 Task: Add a signature Christopher Carter containing With kind regards, Christopher Carter to email address softage.10@softage.net and add a label Posters
Action: Mouse moved to (70, 117)
Screenshot: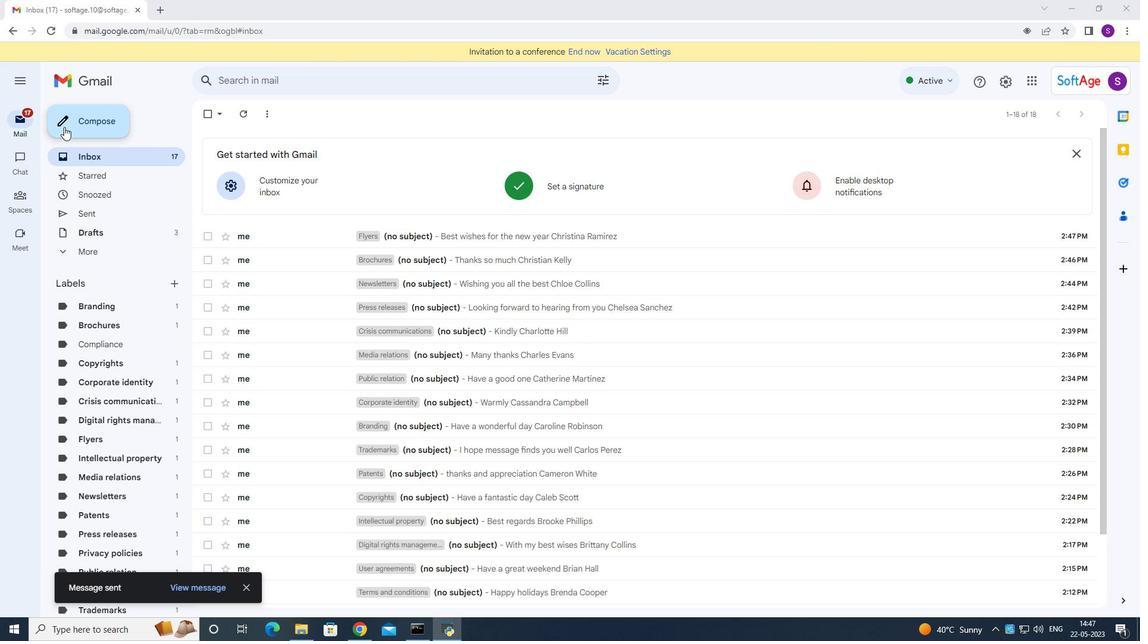
Action: Mouse pressed left at (70, 117)
Screenshot: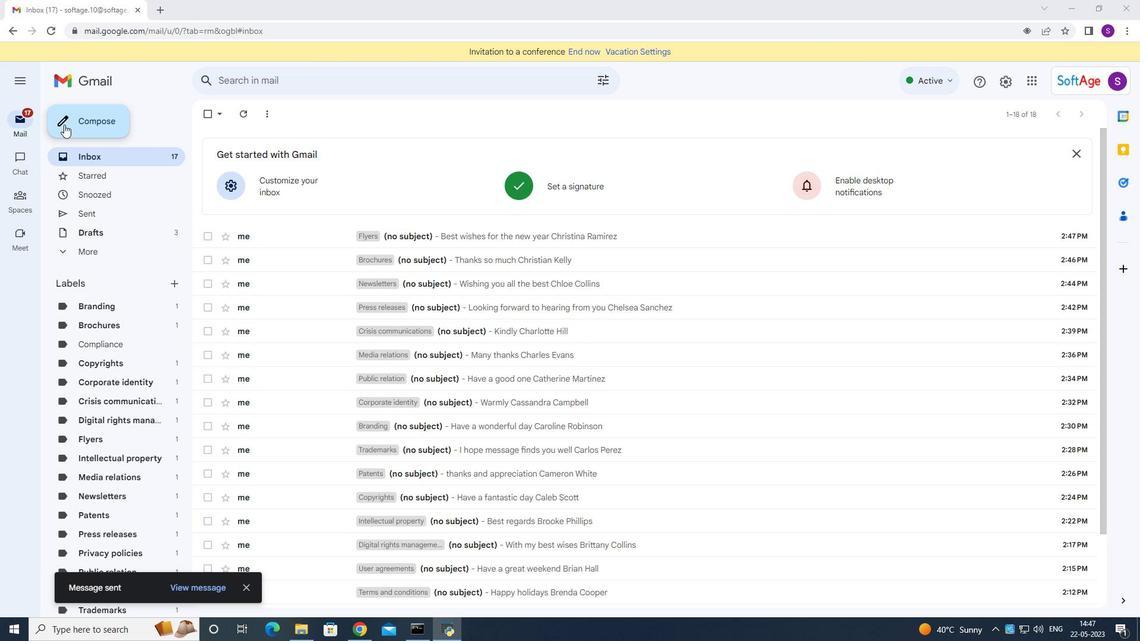 
Action: Mouse moved to (954, 597)
Screenshot: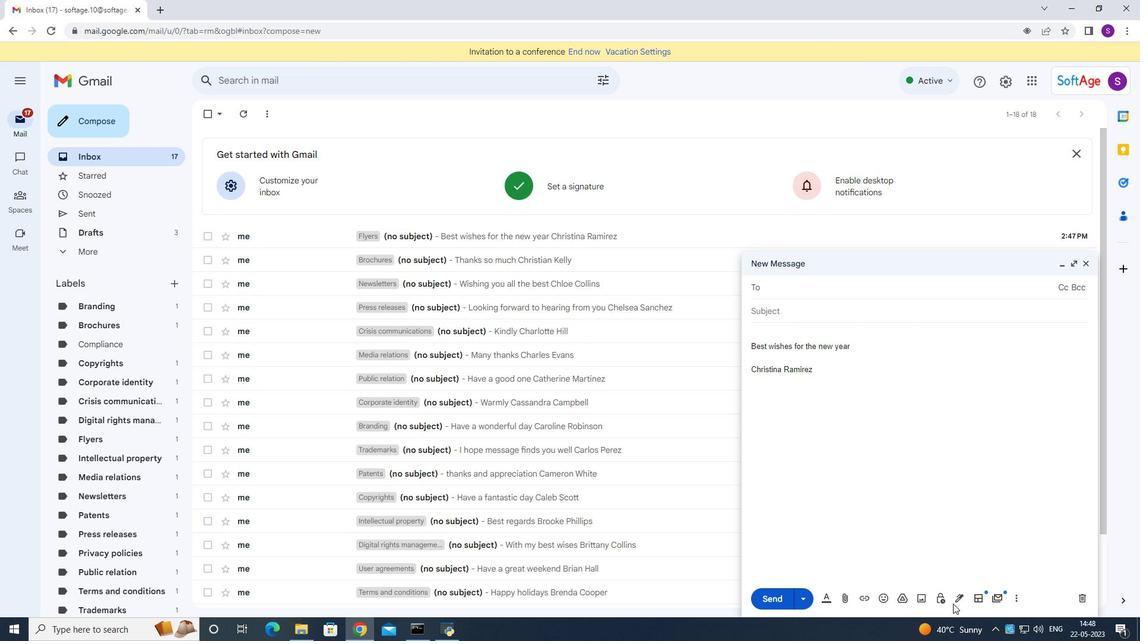 
Action: Mouse pressed left at (954, 597)
Screenshot: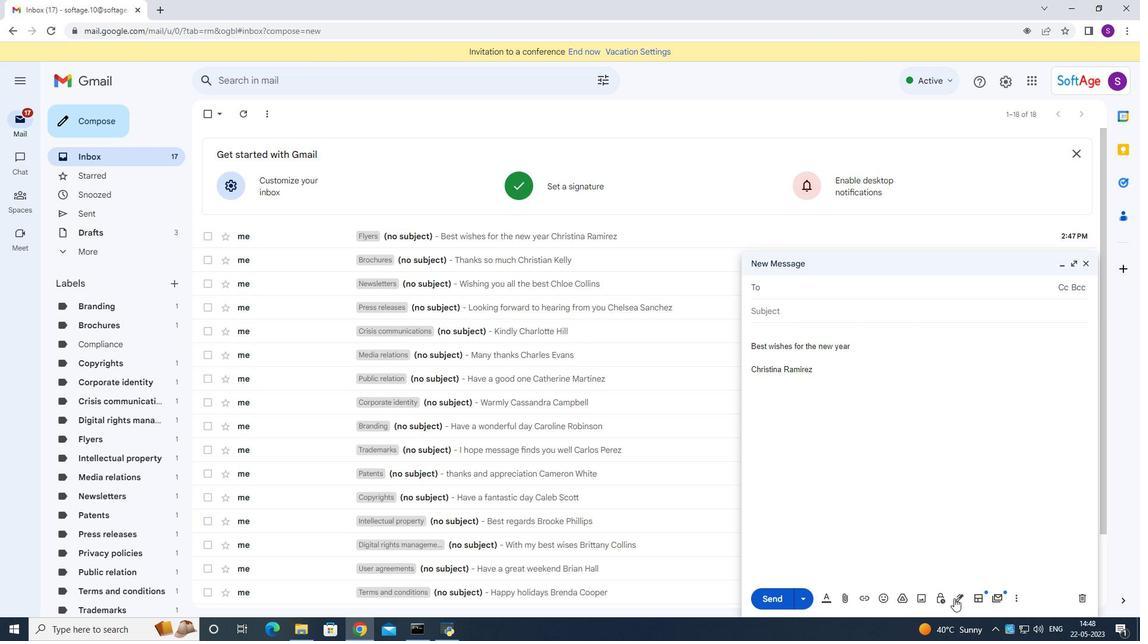 
Action: Mouse moved to (986, 521)
Screenshot: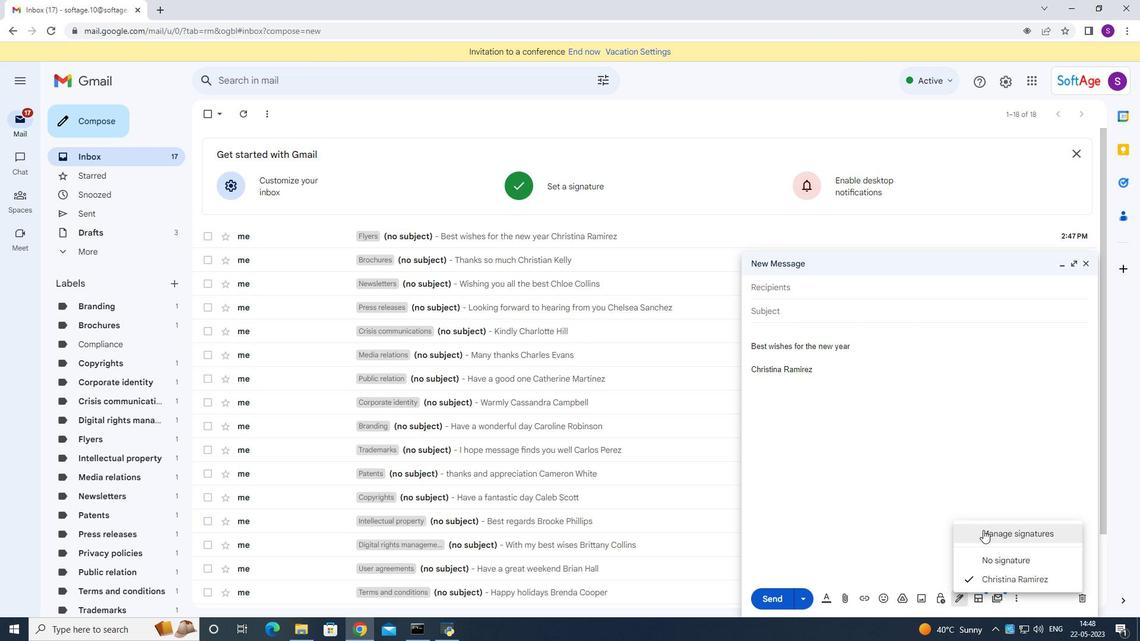 
Action: Mouse pressed left at (986, 521)
Screenshot: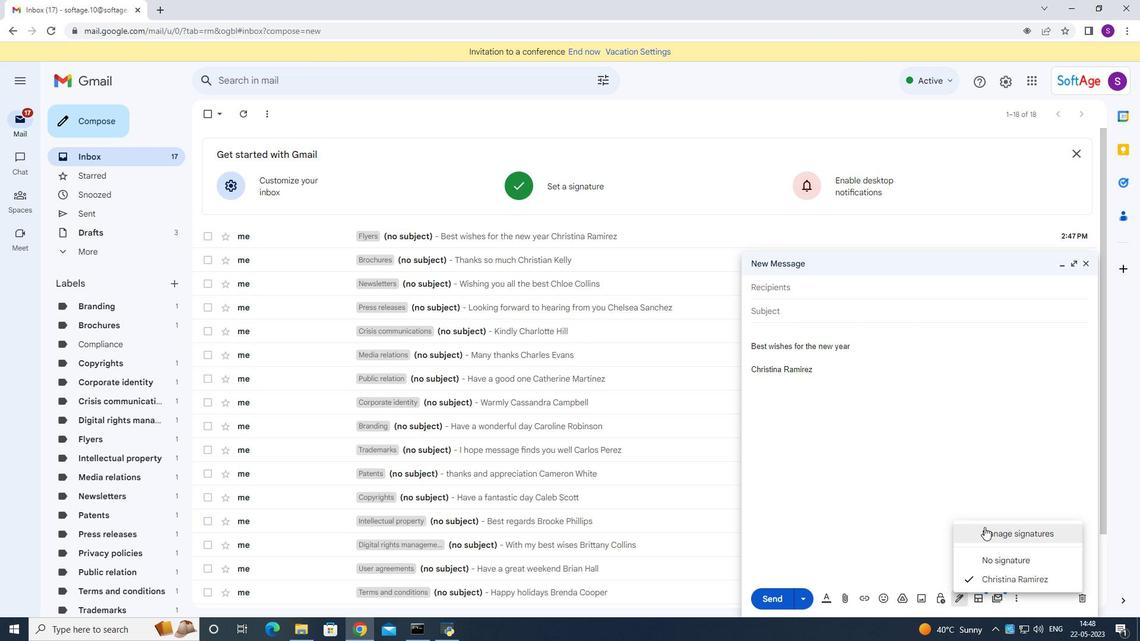 
Action: Mouse moved to (987, 532)
Screenshot: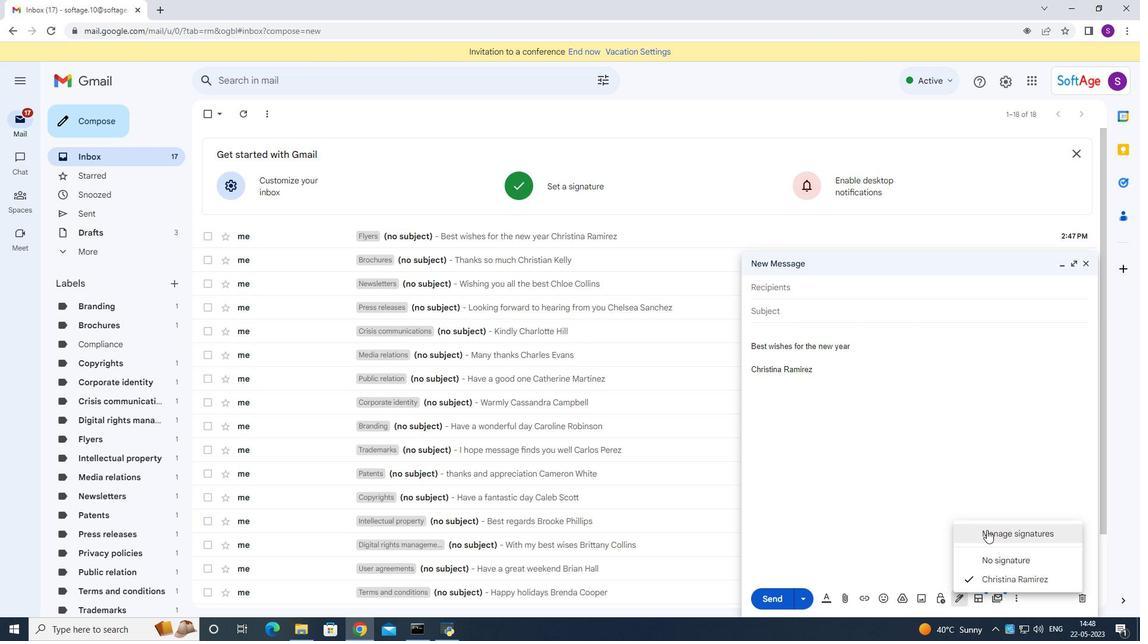 
Action: Mouse pressed left at (987, 532)
Screenshot: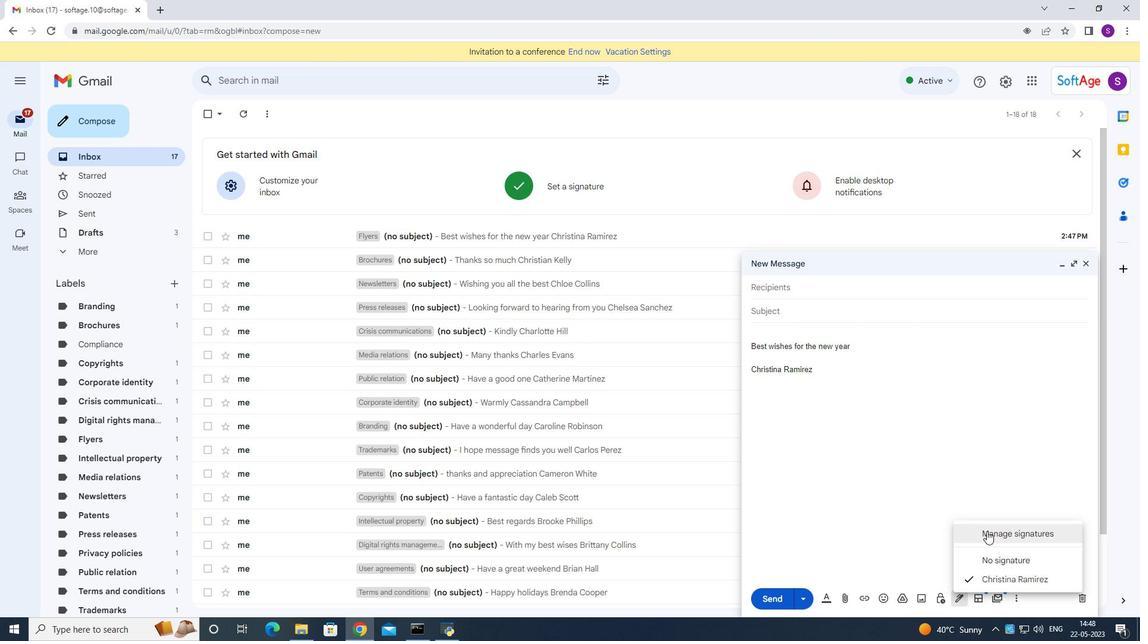 
Action: Mouse moved to (518, 381)
Screenshot: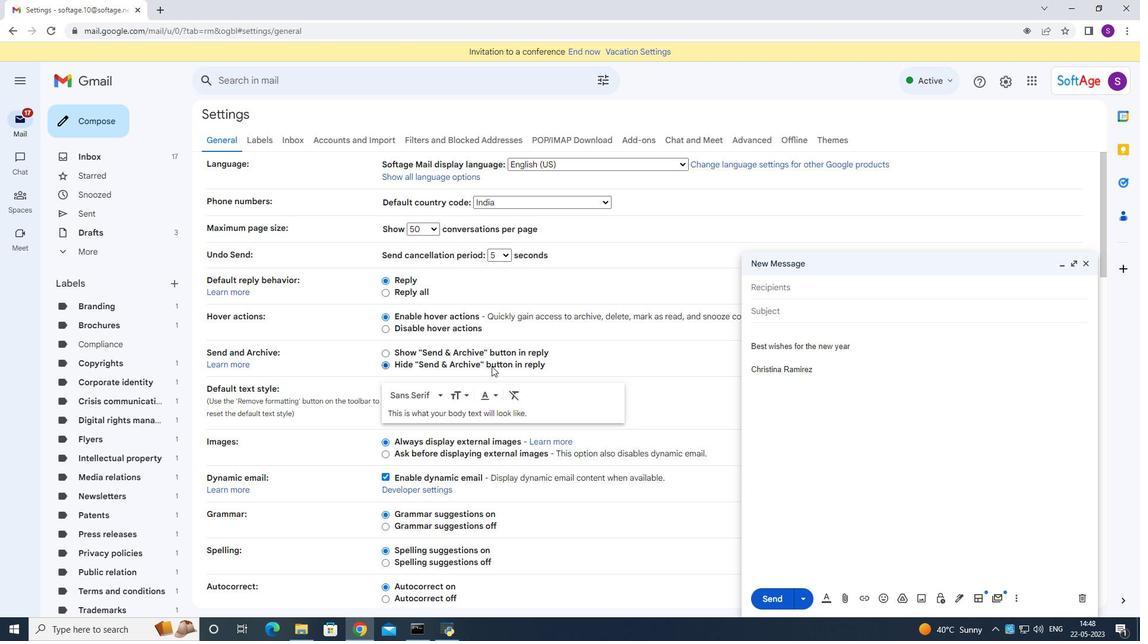 
Action: Mouse scrolled (493, 368) with delta (0, 0)
Screenshot: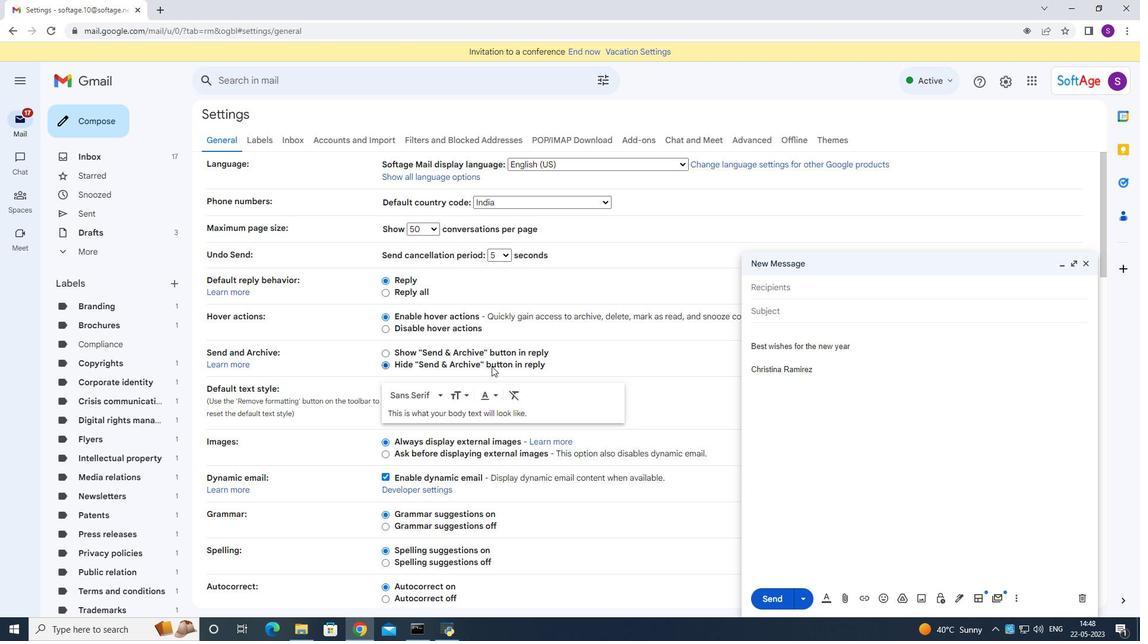 
Action: Mouse moved to (528, 388)
Screenshot: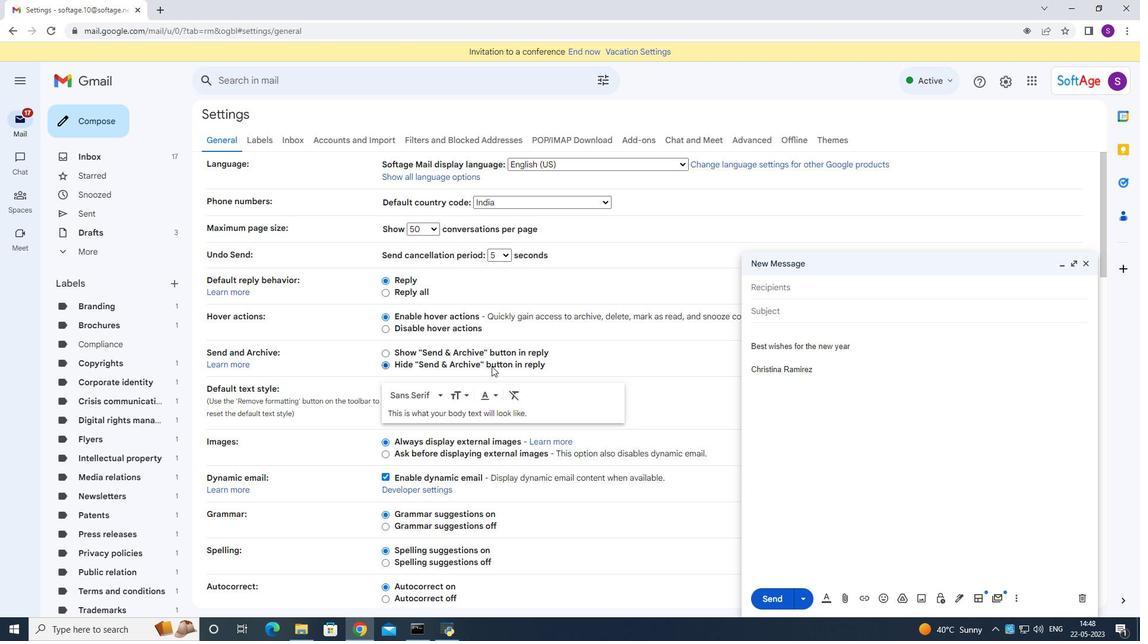 
Action: Mouse scrolled (494, 370) with delta (0, 0)
Screenshot: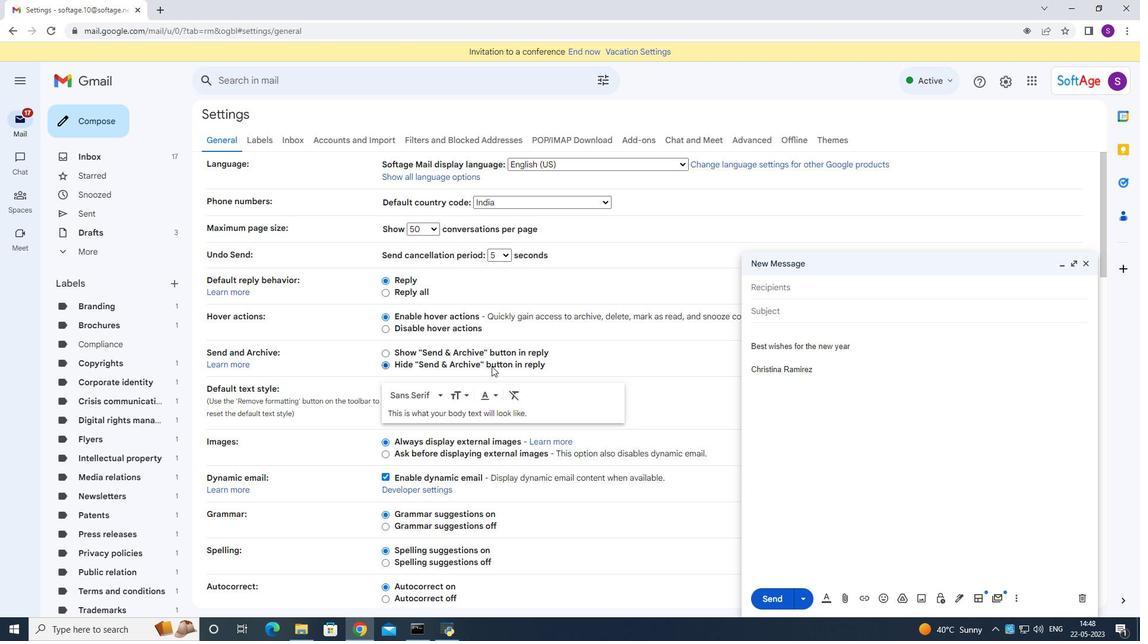 
Action: Mouse moved to (528, 388)
Screenshot: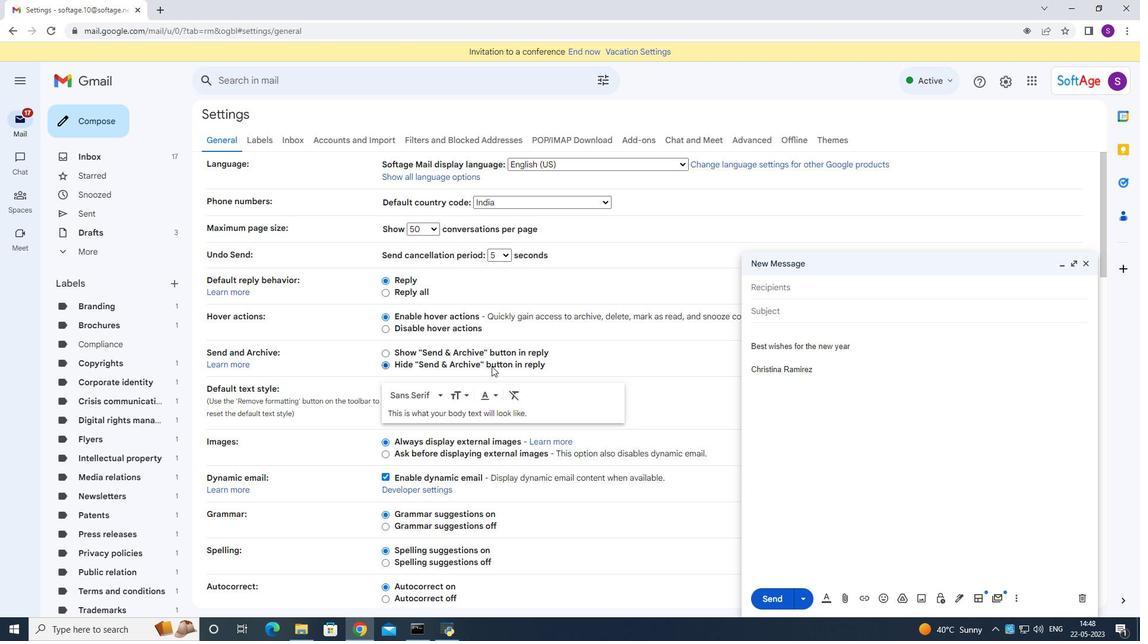 
Action: Mouse scrolled (496, 373) with delta (0, 0)
Screenshot: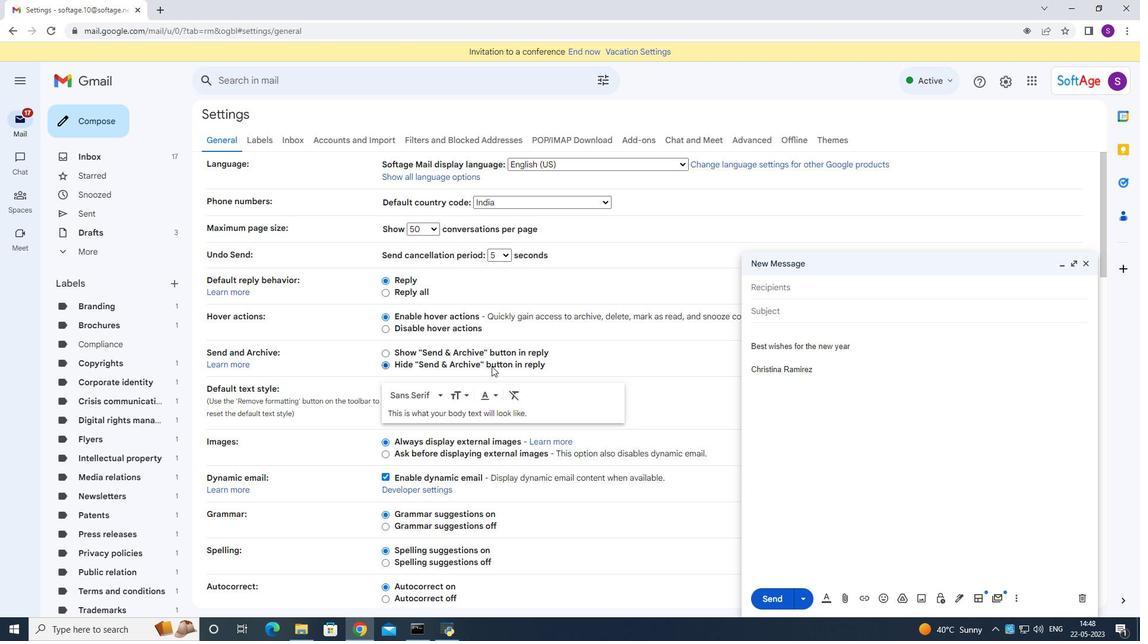 
Action: Mouse moved to (529, 389)
Screenshot: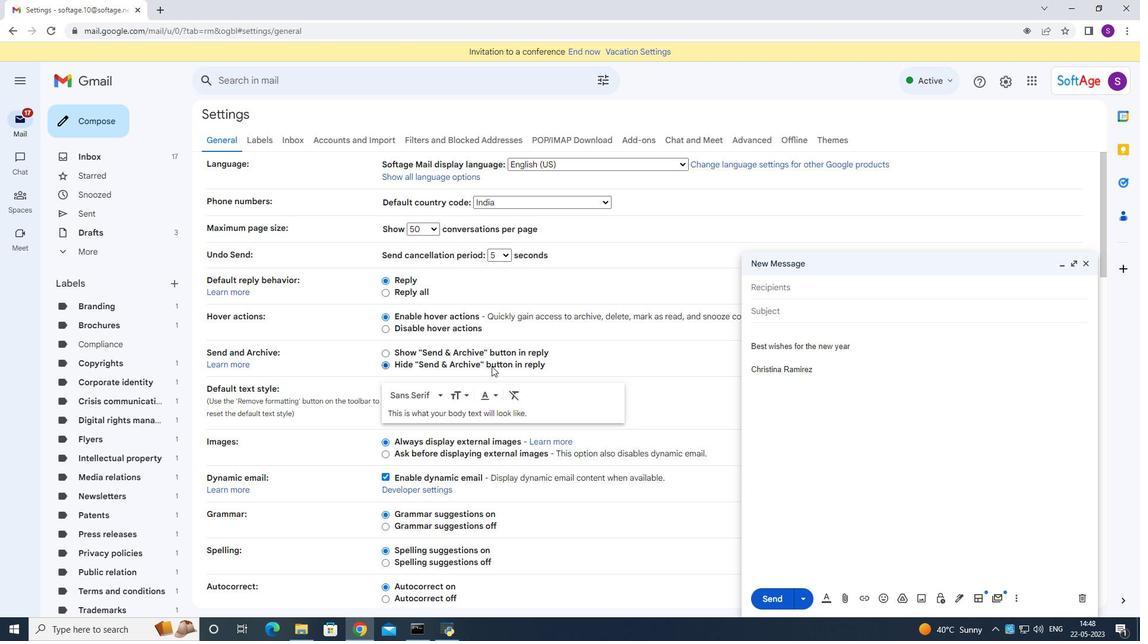 
Action: Mouse scrolled (497, 373) with delta (0, -1)
Screenshot: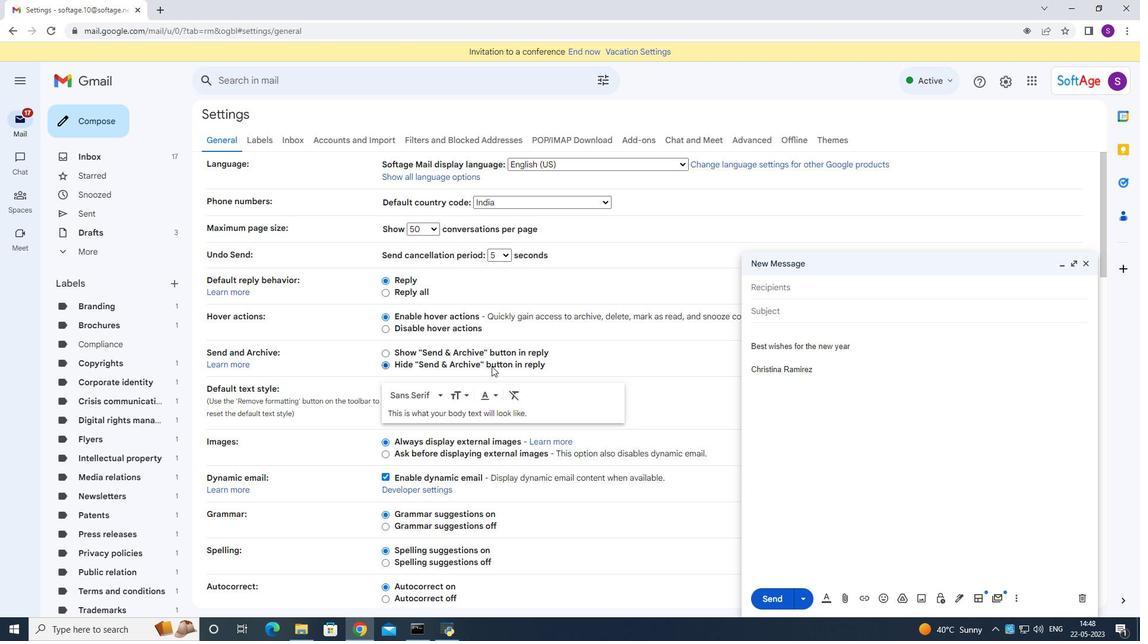 
Action: Mouse moved to (530, 389)
Screenshot: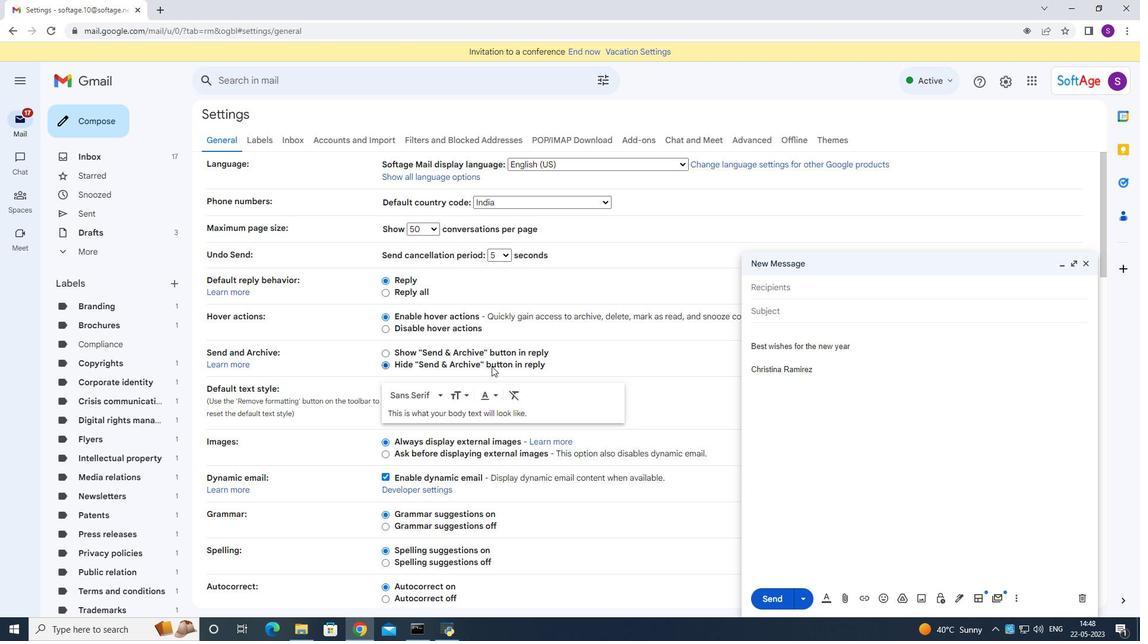 
Action: Mouse scrolled (499, 374) with delta (0, 0)
Screenshot: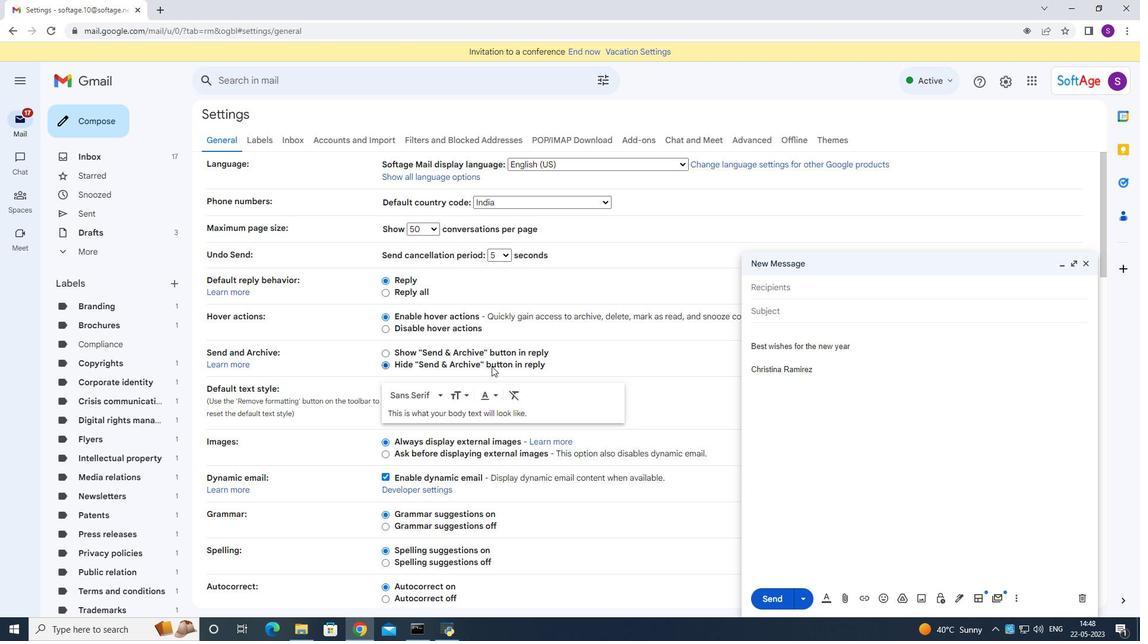 
Action: Mouse moved to (531, 389)
Screenshot: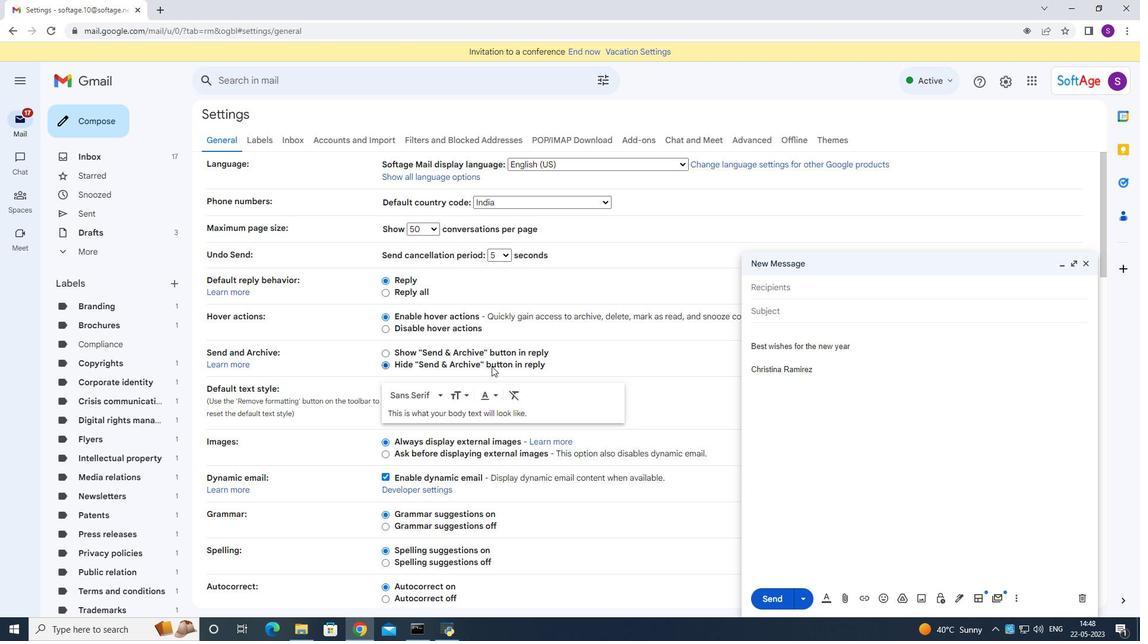 
Action: Mouse scrolled (502, 374) with delta (0, 0)
Screenshot: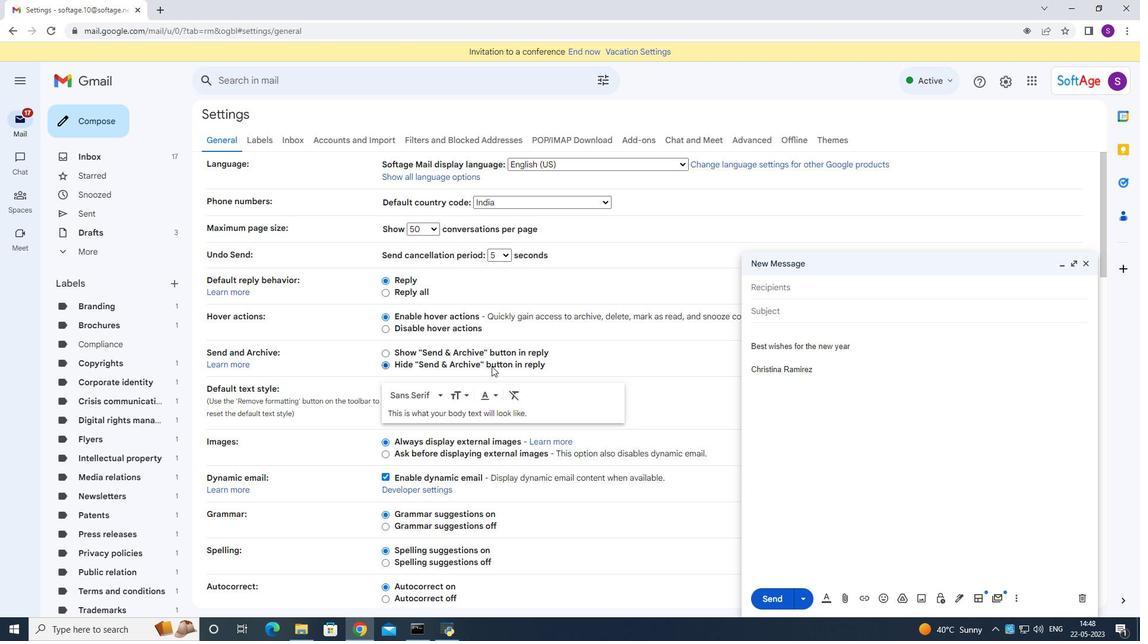 
Action: Mouse moved to (534, 389)
Screenshot: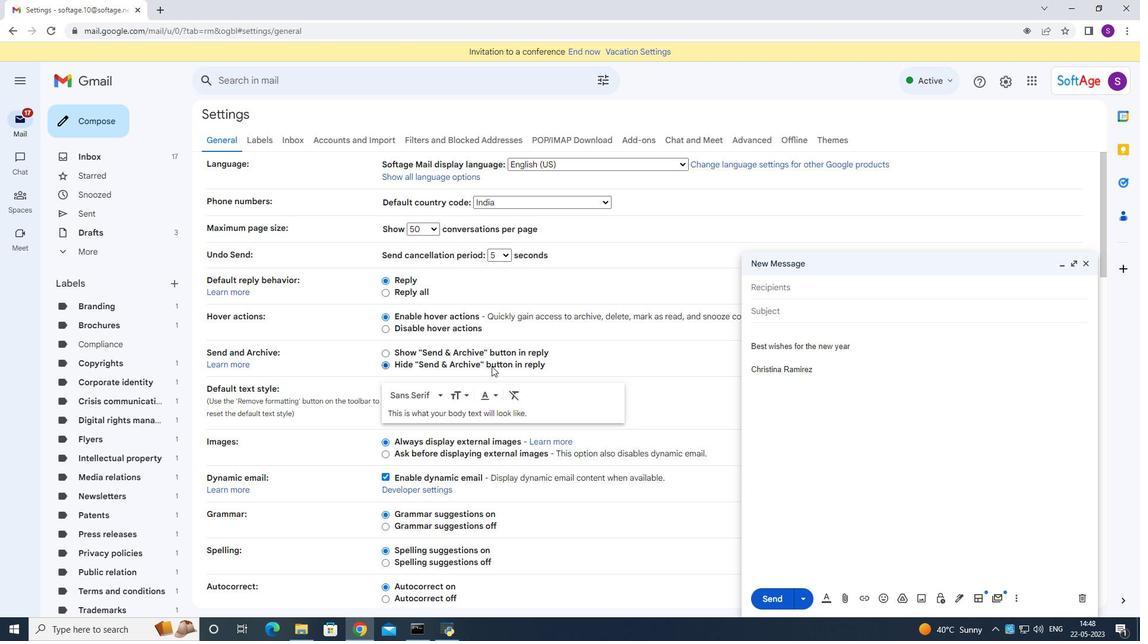 
Action: Mouse scrolled (528, 387) with delta (0, 0)
Screenshot: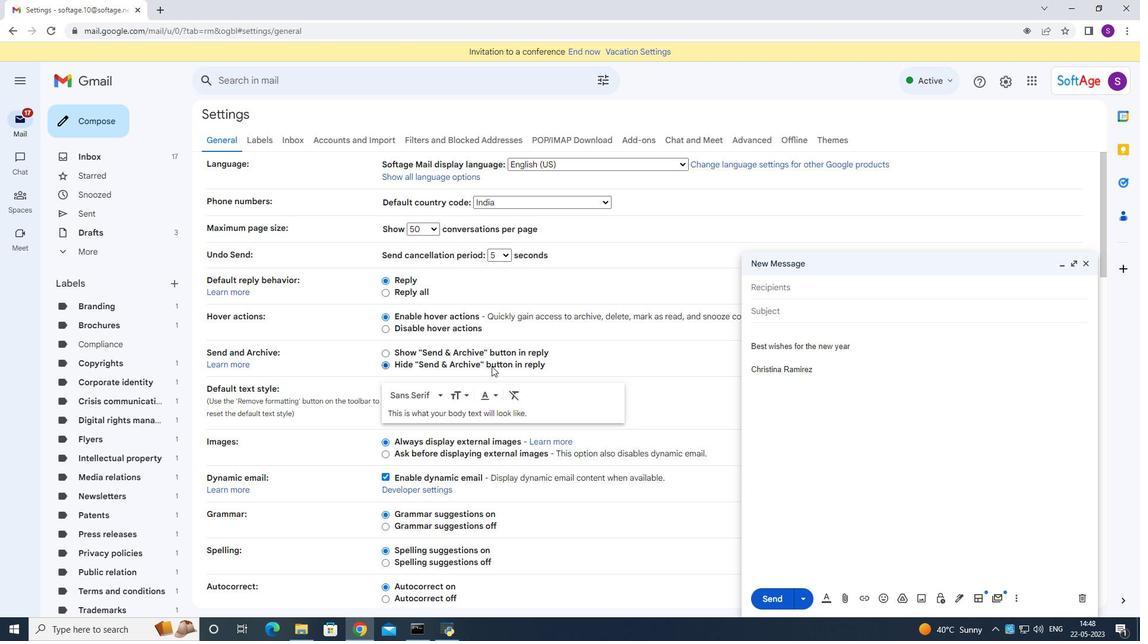 
Action: Mouse moved to (538, 389)
Screenshot: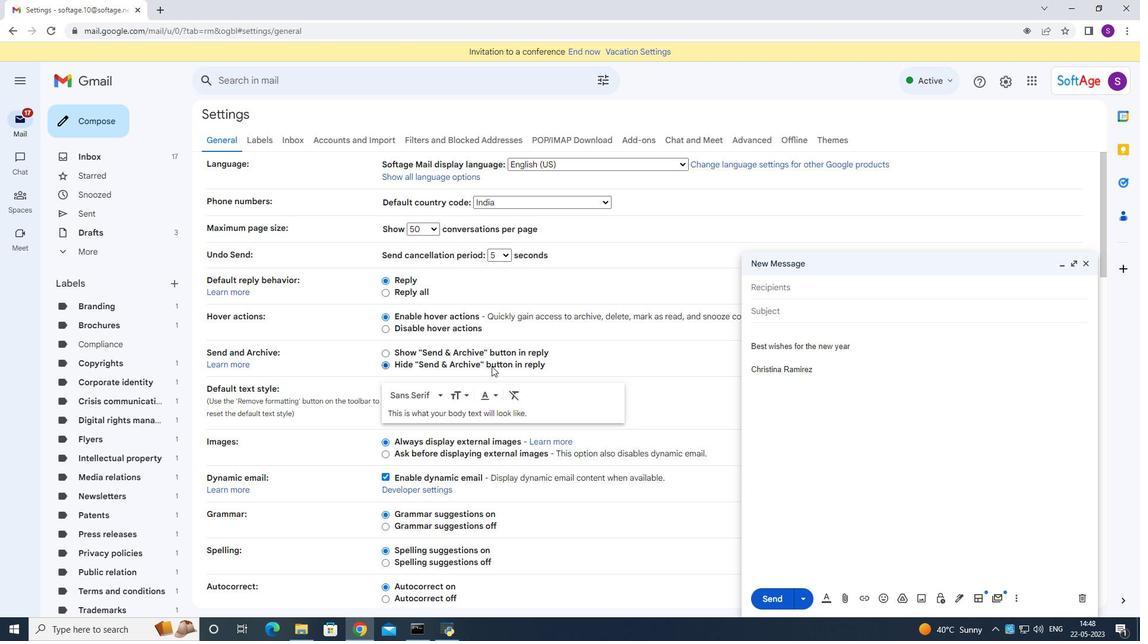 
Action: Mouse scrolled (529, 388) with delta (0, 0)
Screenshot: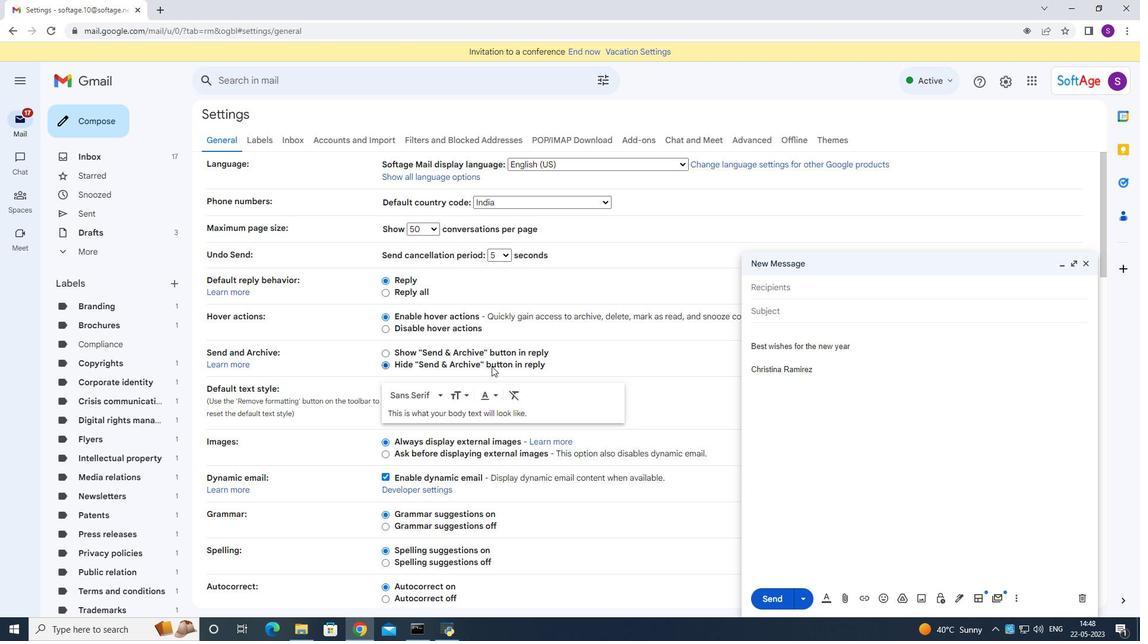 
Action: Mouse moved to (547, 389)
Screenshot: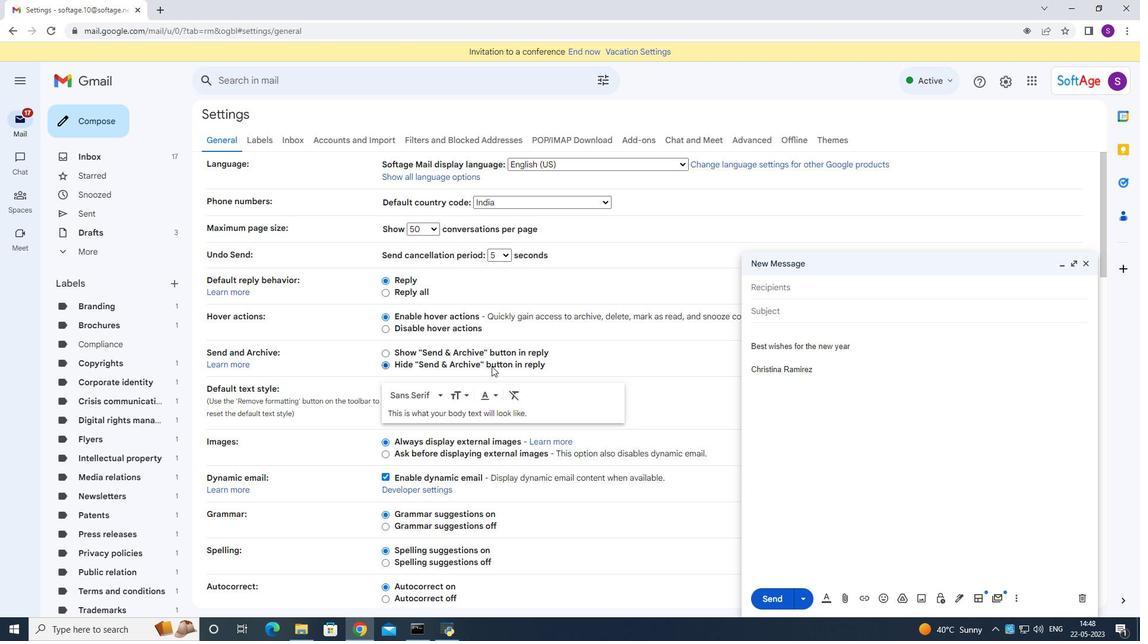 
Action: Mouse scrolled (529, 388) with delta (0, 0)
Screenshot: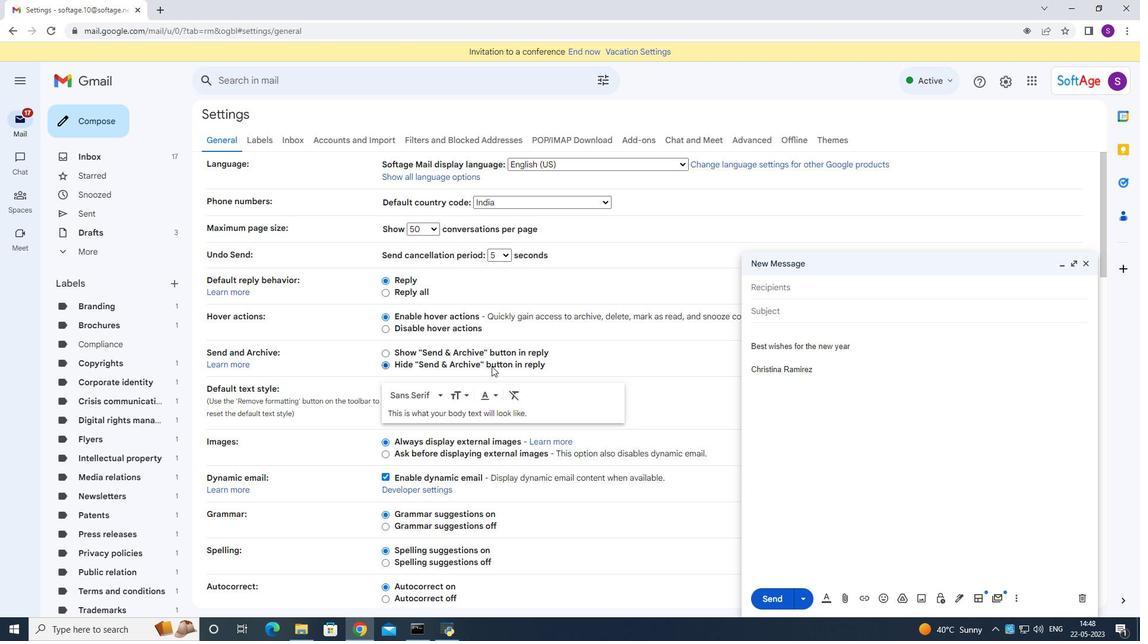 
Action: Mouse moved to (644, 401)
Screenshot: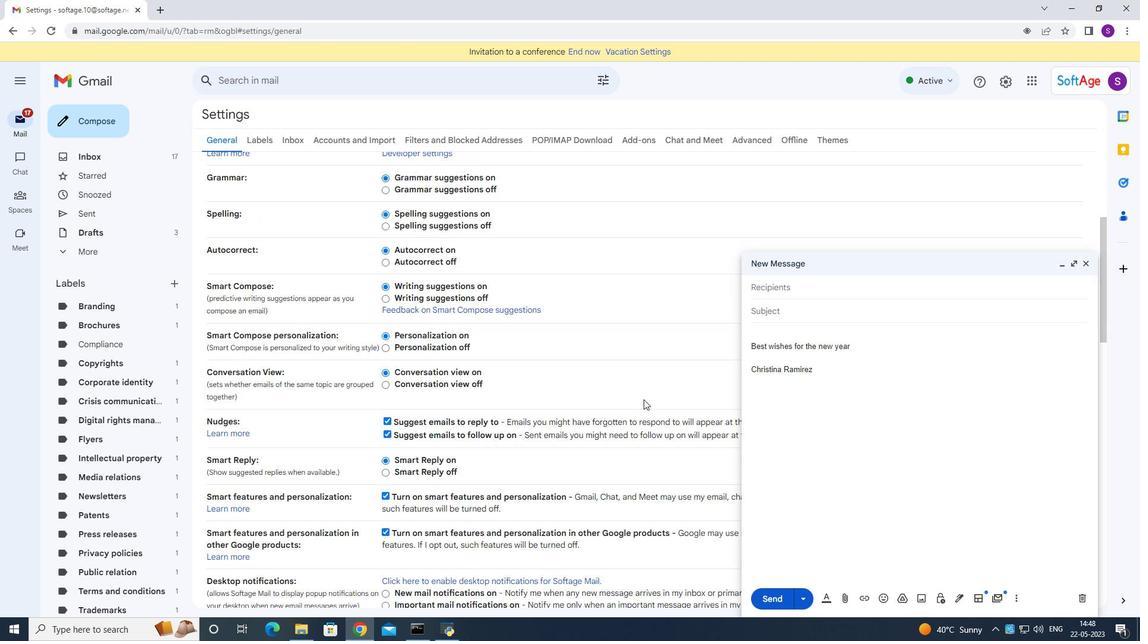 
Action: Mouse scrolled (644, 401) with delta (0, 0)
Screenshot: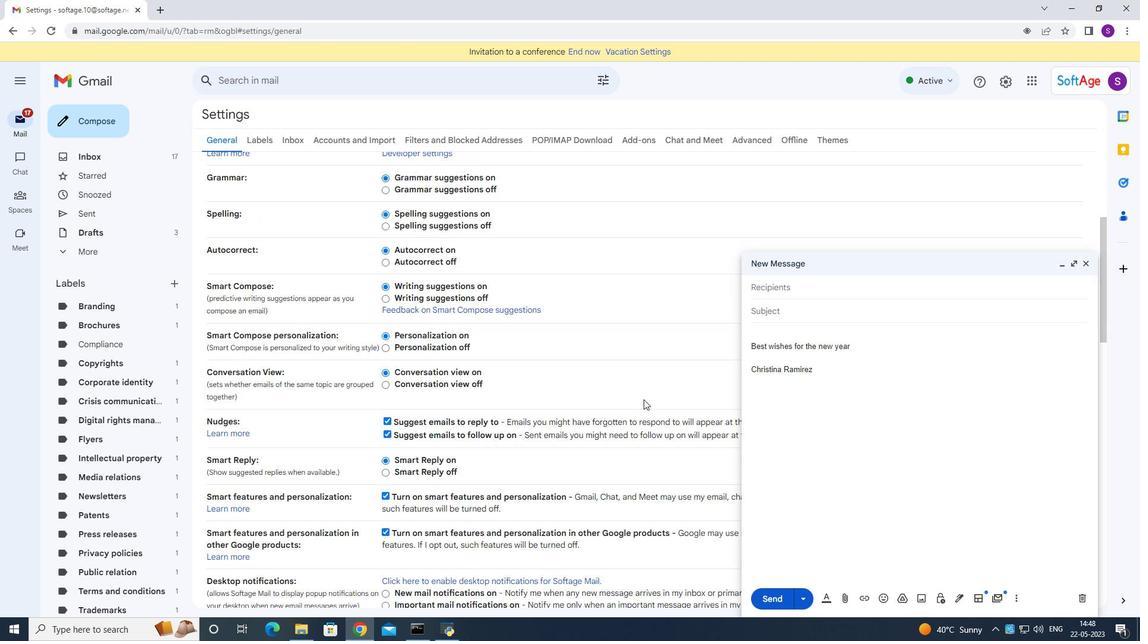 
Action: Mouse moved to (644, 401)
Screenshot: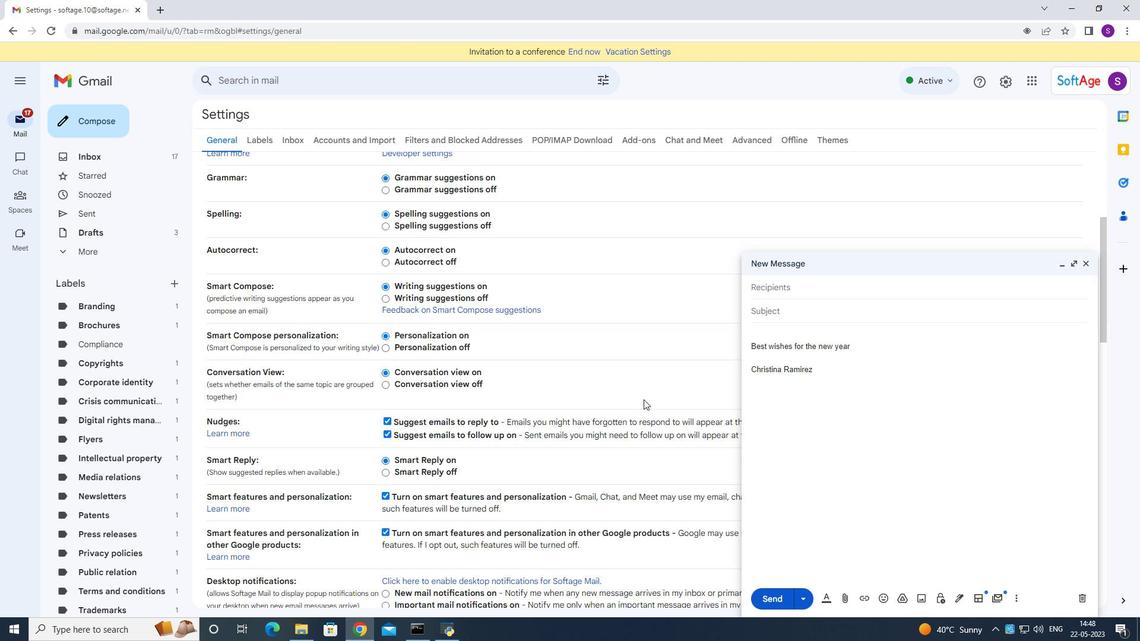 
Action: Mouse scrolled (644, 401) with delta (0, 0)
Screenshot: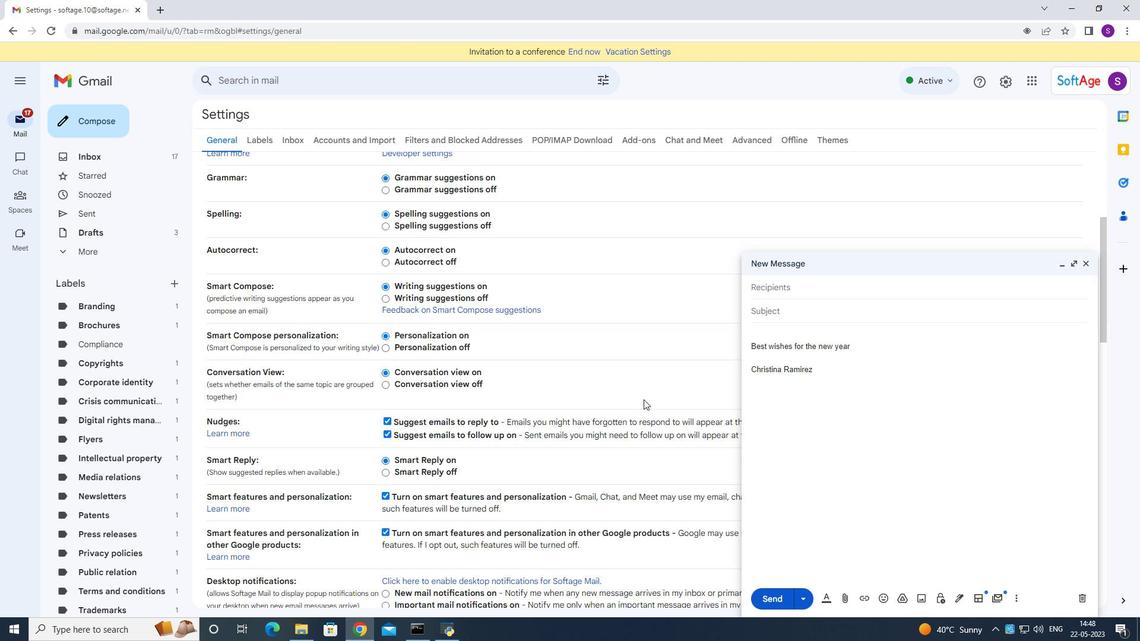 
Action: Mouse scrolled (644, 401) with delta (0, 0)
Screenshot: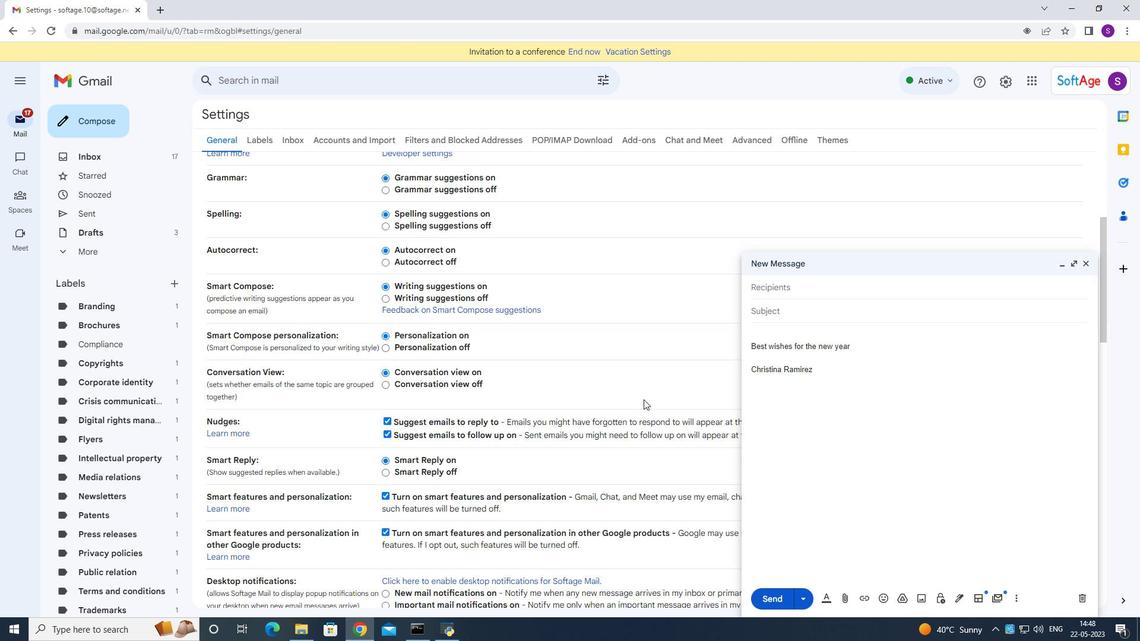 
Action: Mouse moved to (491, 449)
Screenshot: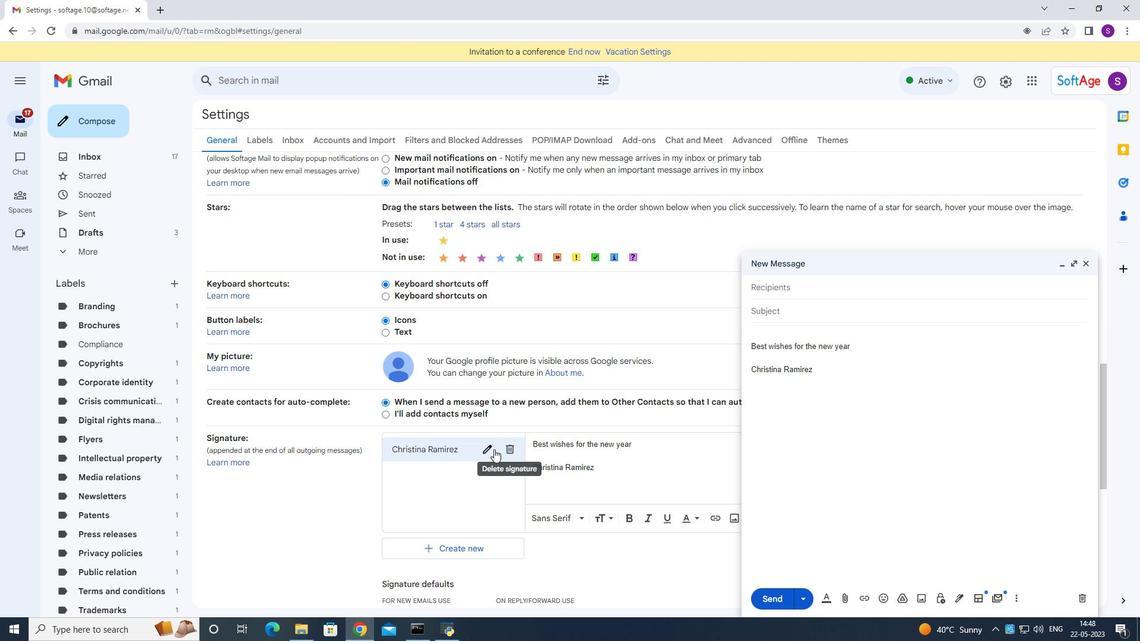 
Action: Mouse pressed left at (491, 449)
Screenshot: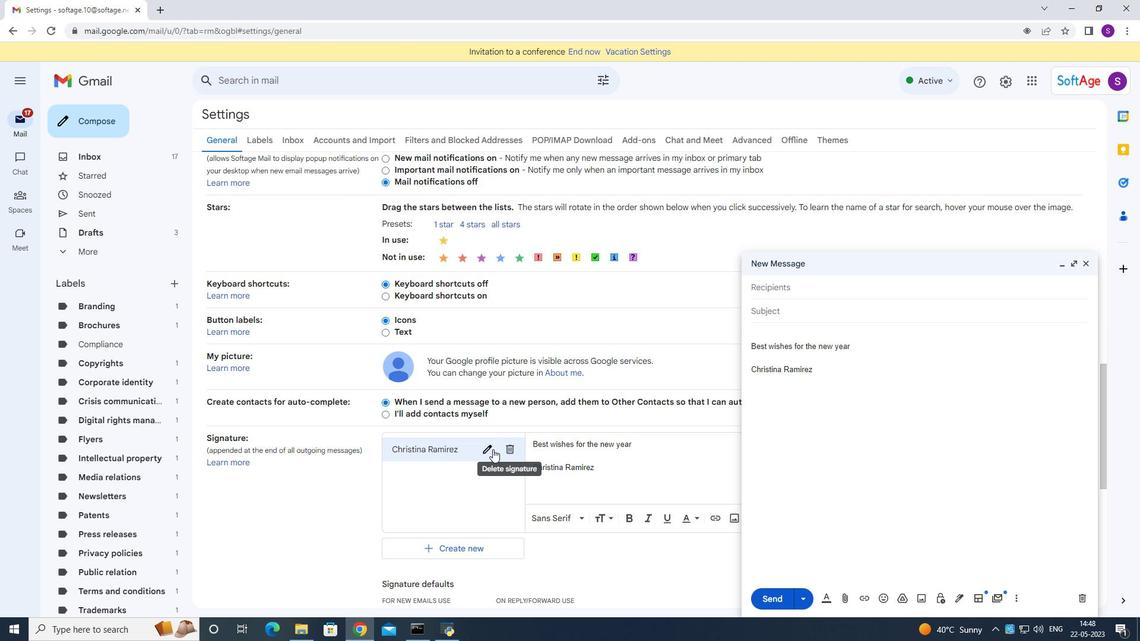 
Action: Key pressed ctrl+A<Key.backspace><Key.shift>Christopher<Key.space><Key.shift>Carter<Key.space>
Screenshot: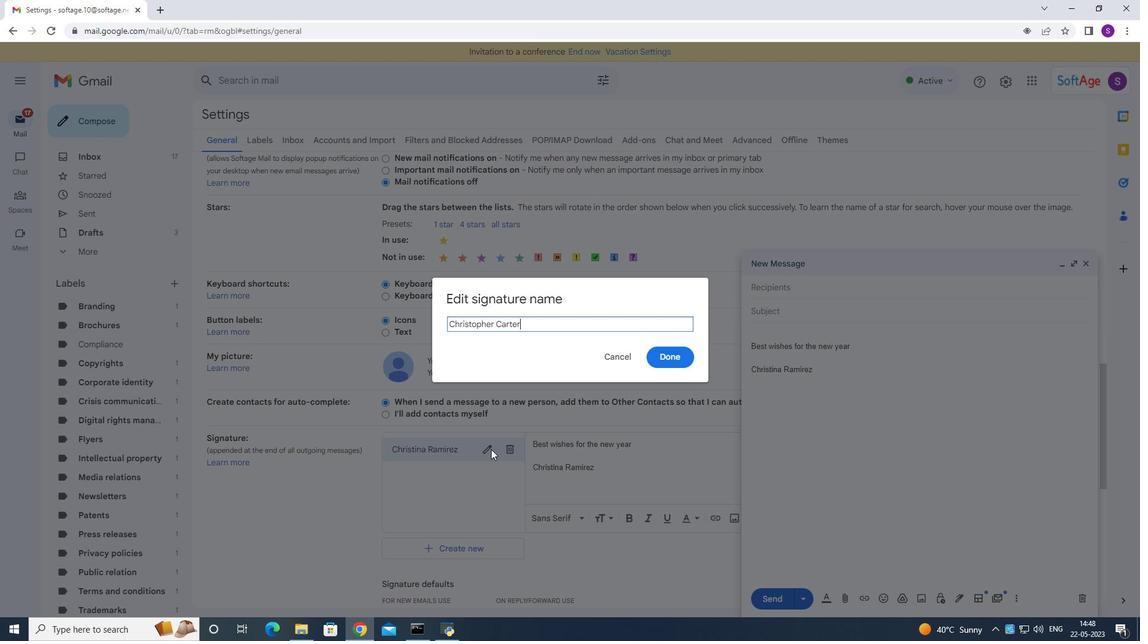 
Action: Mouse moved to (679, 364)
Screenshot: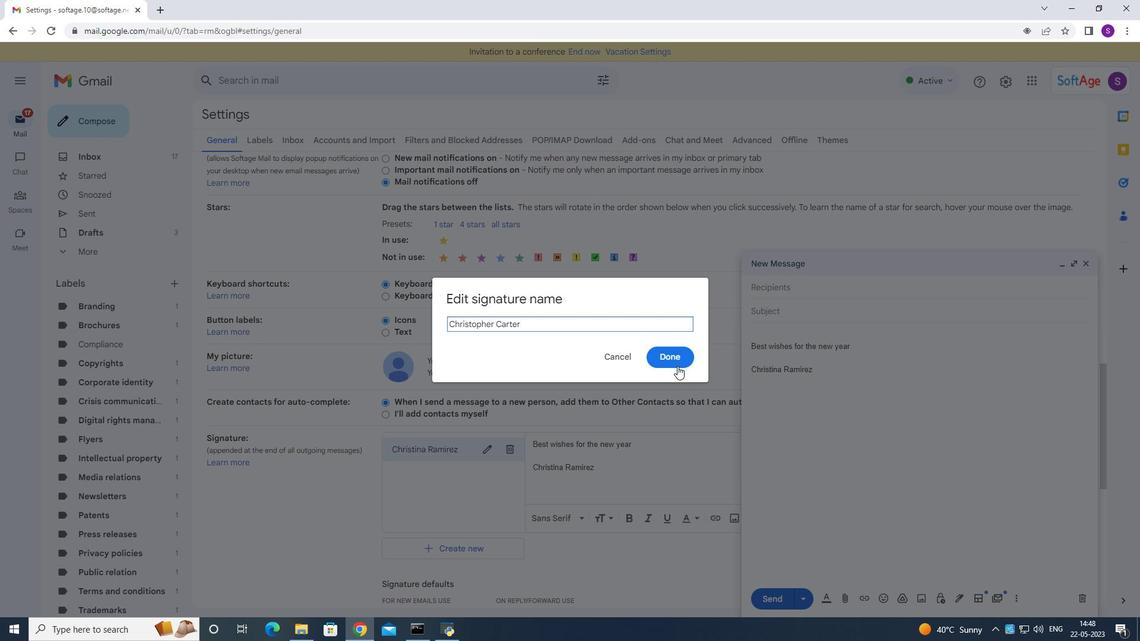 
Action: Mouse pressed left at (679, 364)
Screenshot: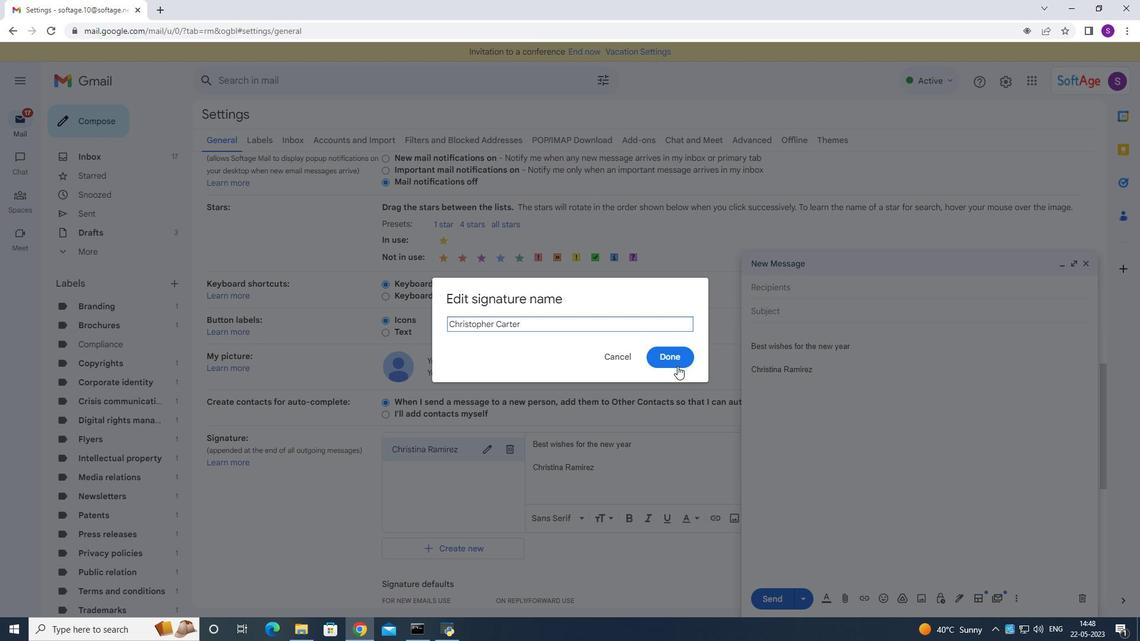 
Action: Mouse moved to (651, 500)
Screenshot: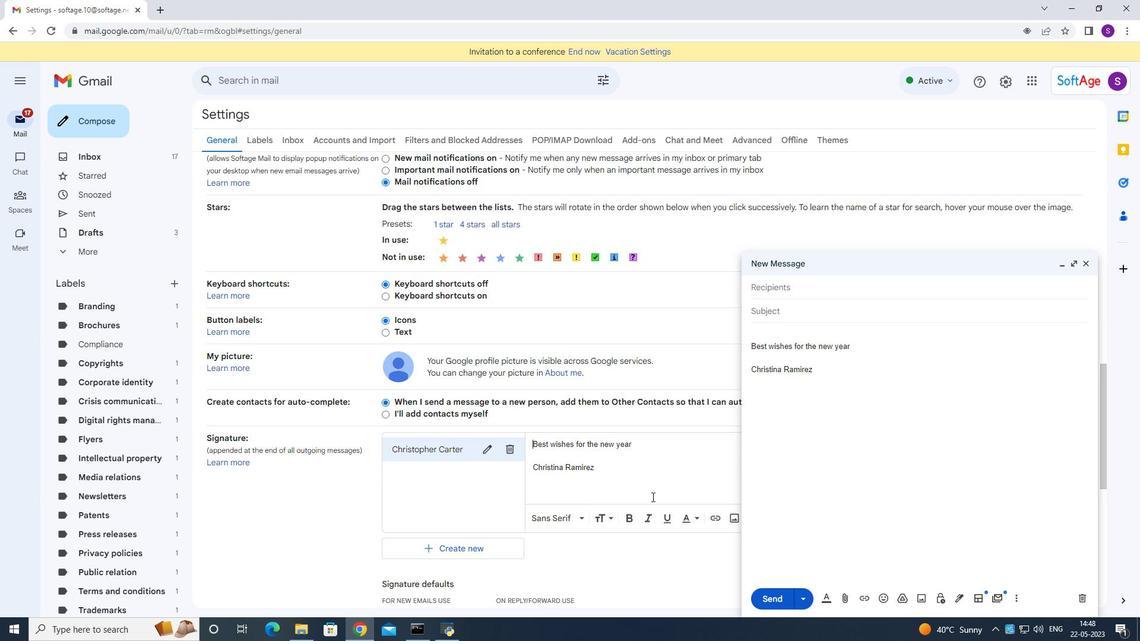 
Action: Key pressed ctrl+A<Key.backspace>kind<Key.space>regards<Key.space><Key.enter><Key.enter><Key.shift>Christope<Key.backspace>her<Key.space><Key.shift>Carter
Screenshot: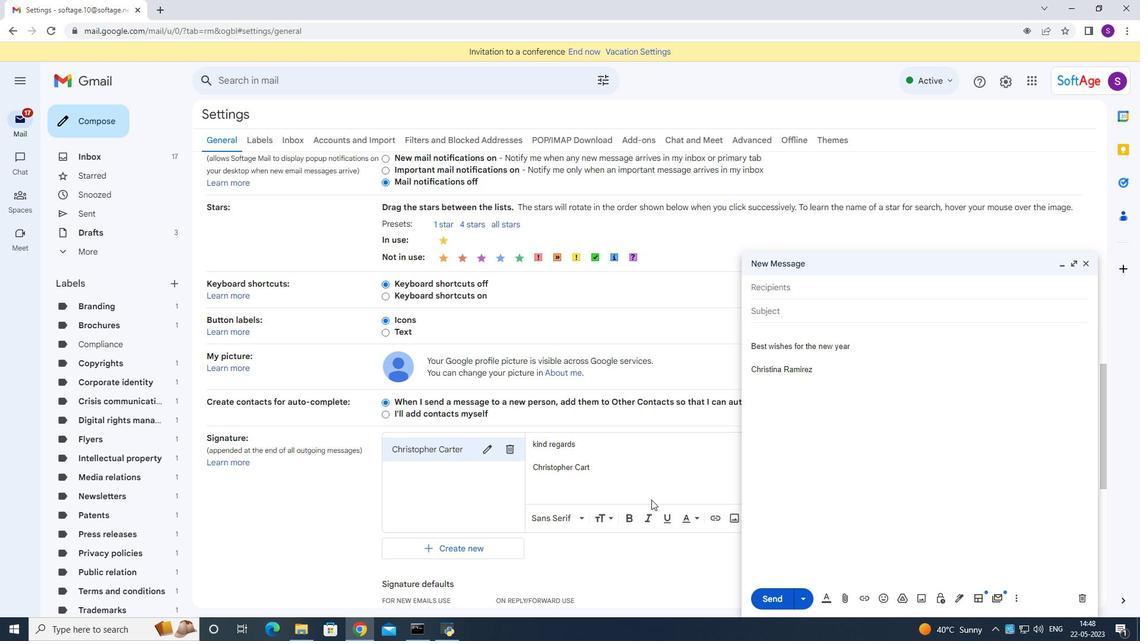 
Action: Mouse moved to (664, 474)
Screenshot: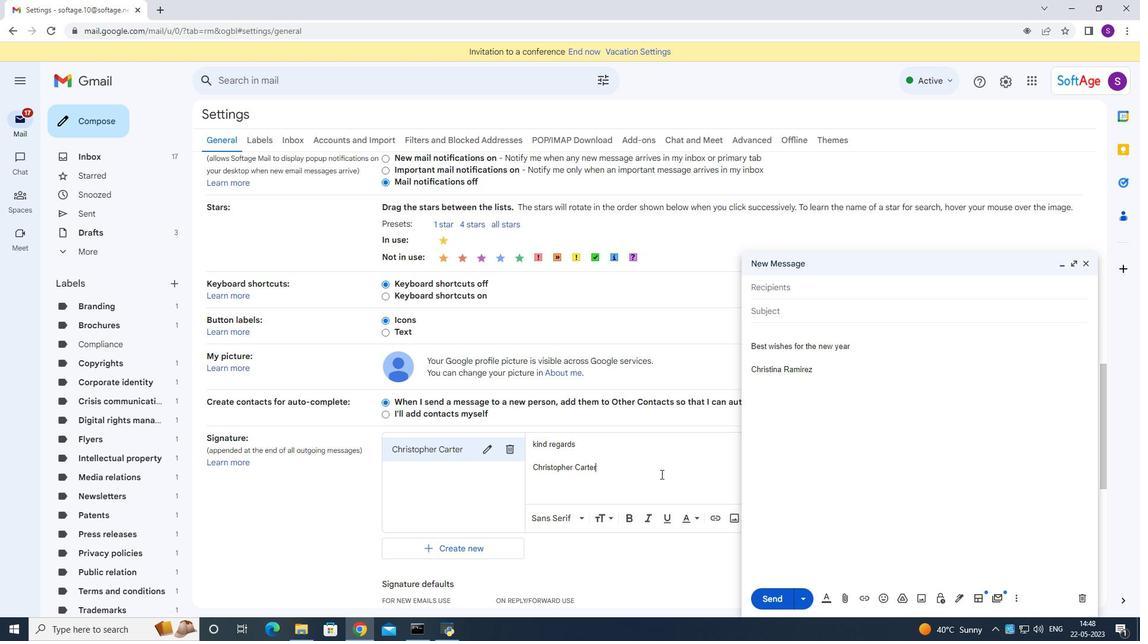 
Action: Mouse scrolled (664, 474) with delta (0, 0)
Screenshot: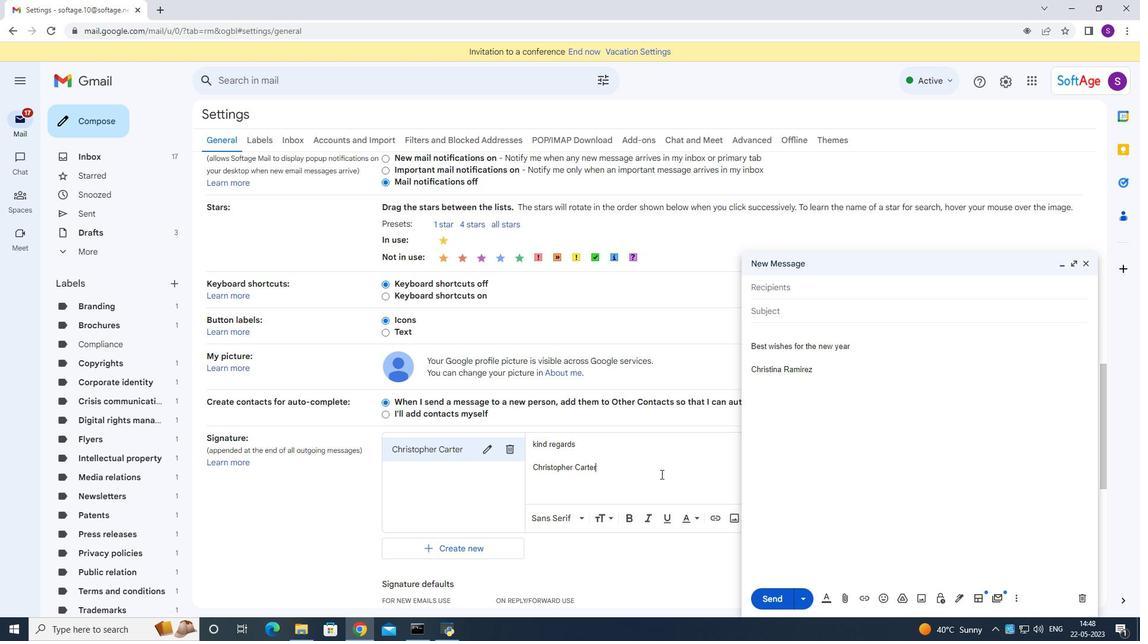 
Action: Mouse moved to (677, 480)
Screenshot: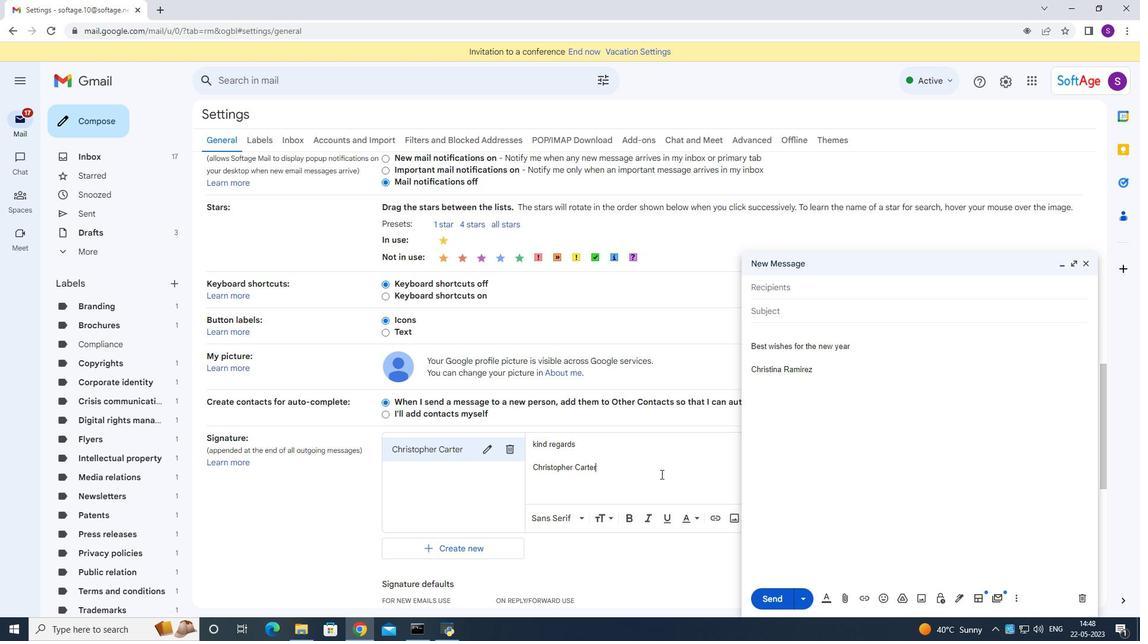 
Action: Mouse scrolled (677, 480) with delta (0, 0)
Screenshot: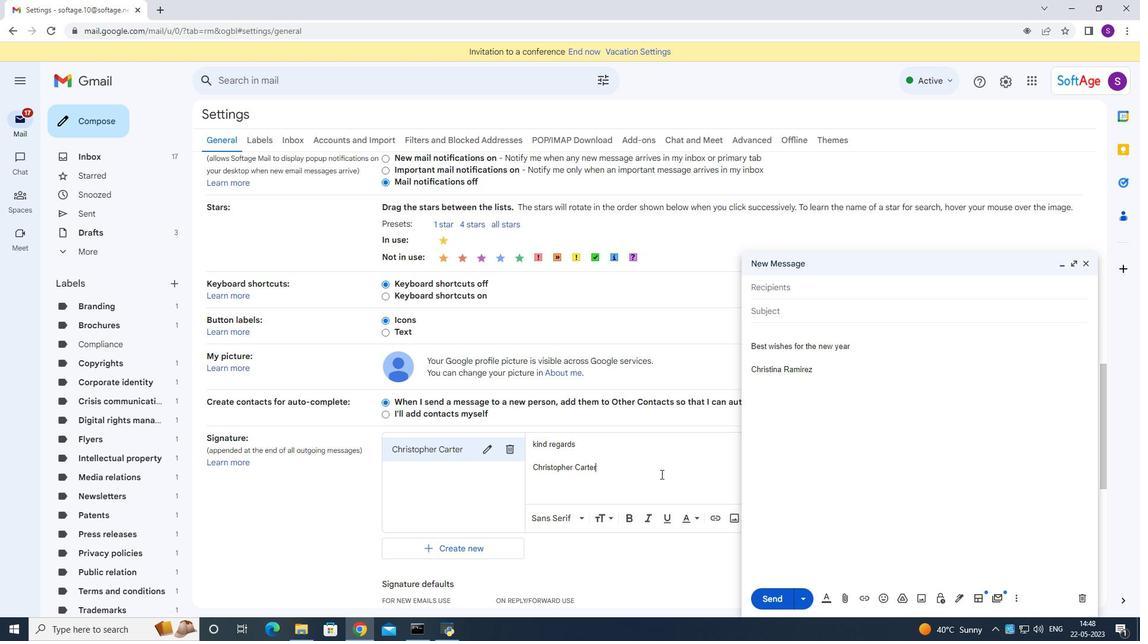 
Action: Mouse scrolled (677, 480) with delta (0, 0)
Screenshot: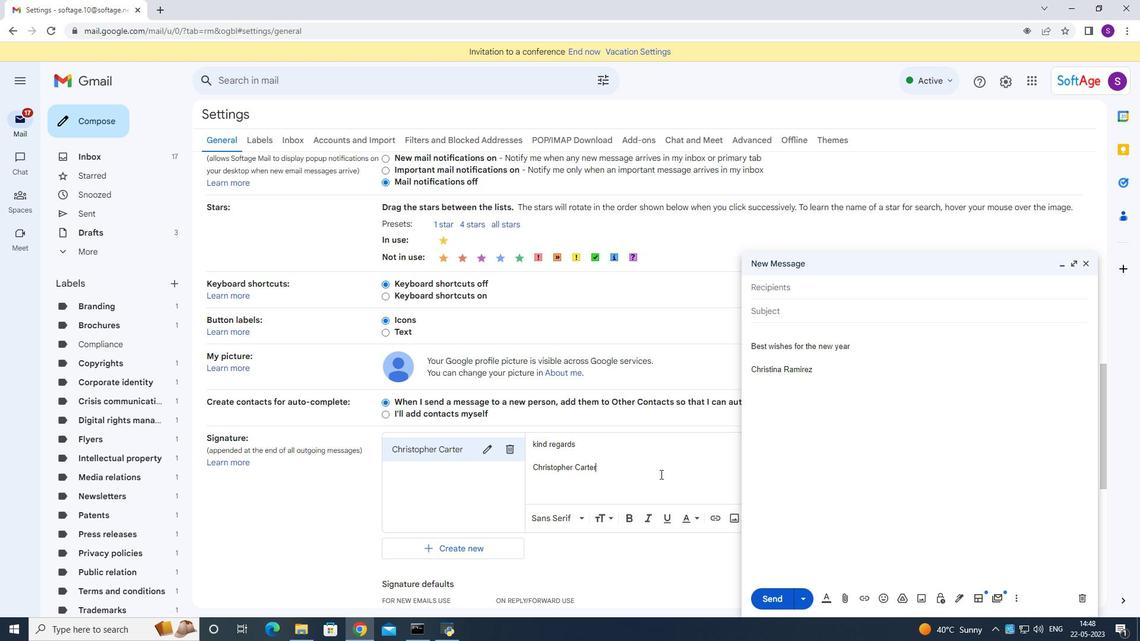 
Action: Mouse scrolled (677, 480) with delta (0, 0)
Screenshot: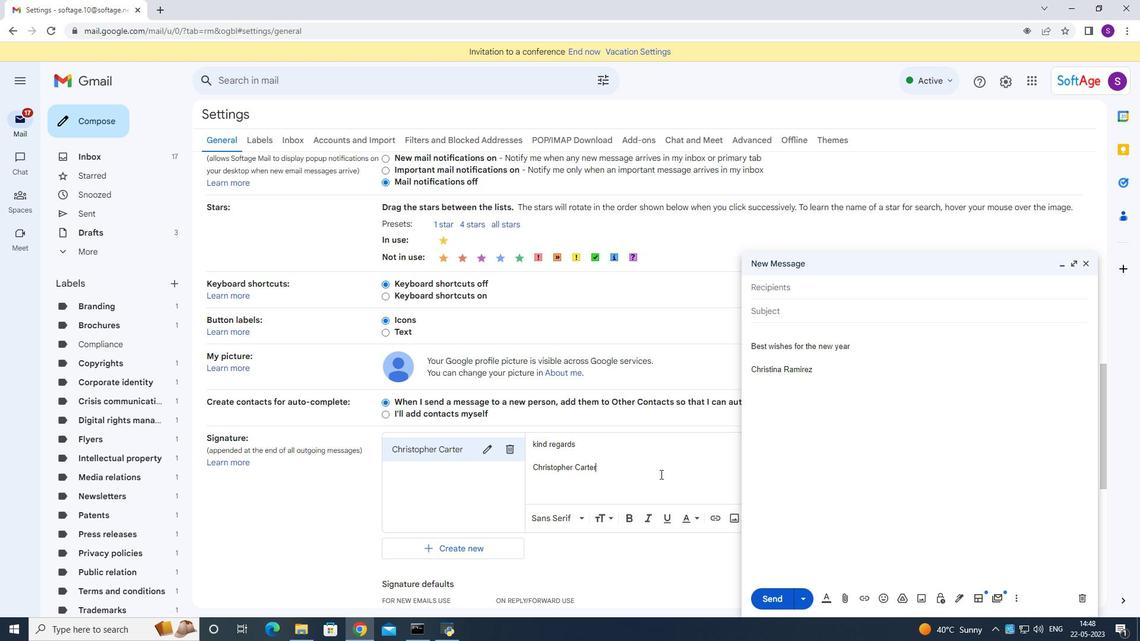 
Action: Mouse scrolled (677, 480) with delta (0, 0)
Screenshot: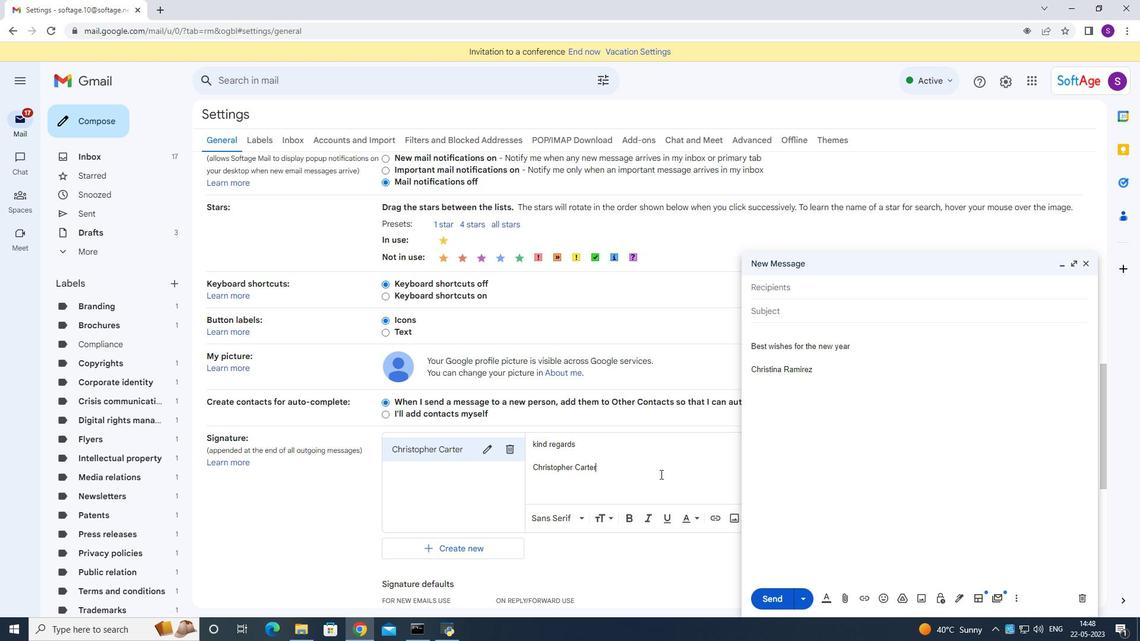 
Action: Mouse moved to (642, 368)
Screenshot: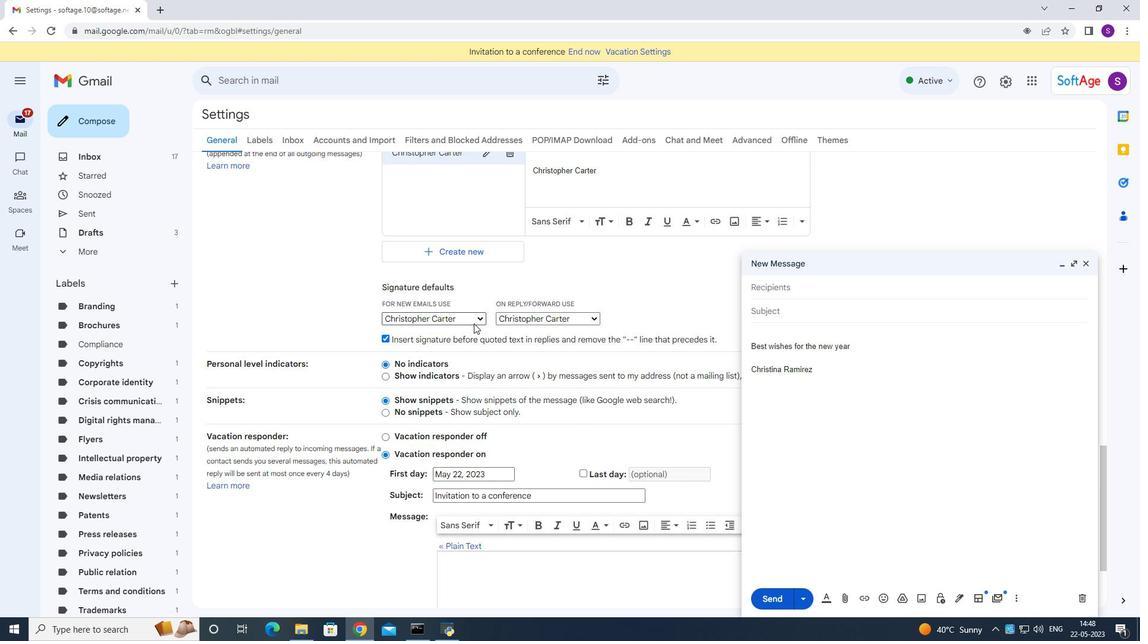 
Action: Mouse scrolled (642, 368) with delta (0, 0)
Screenshot: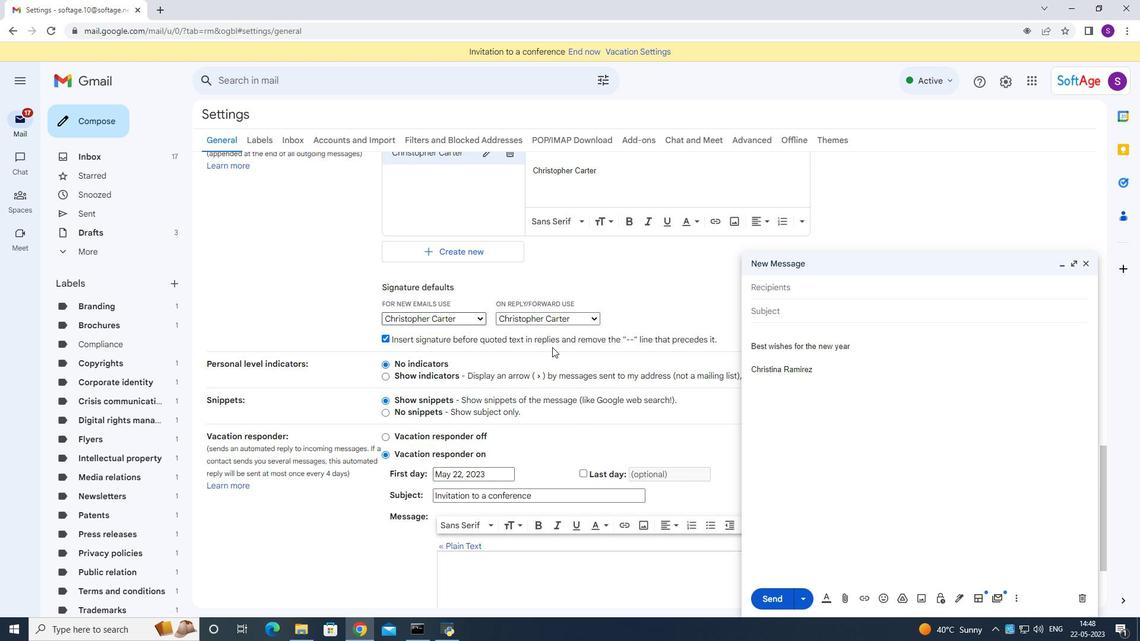 
Action: Mouse scrolled (642, 368) with delta (0, 0)
Screenshot: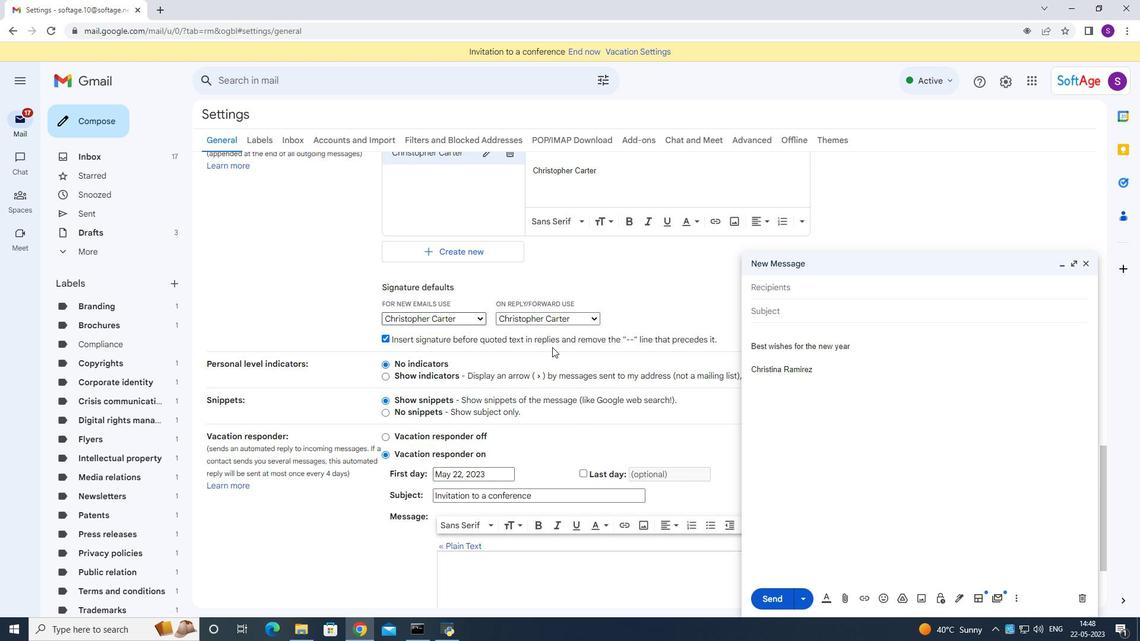 
Action: Mouse scrolled (642, 368) with delta (0, 0)
Screenshot: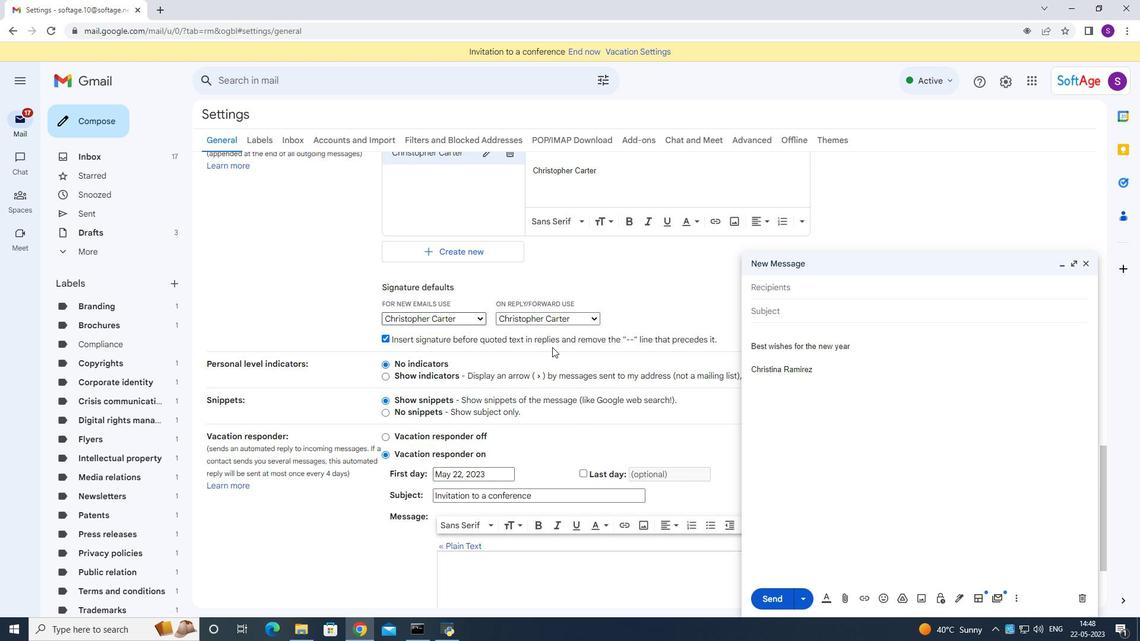 
Action: Mouse moved to (642, 368)
Screenshot: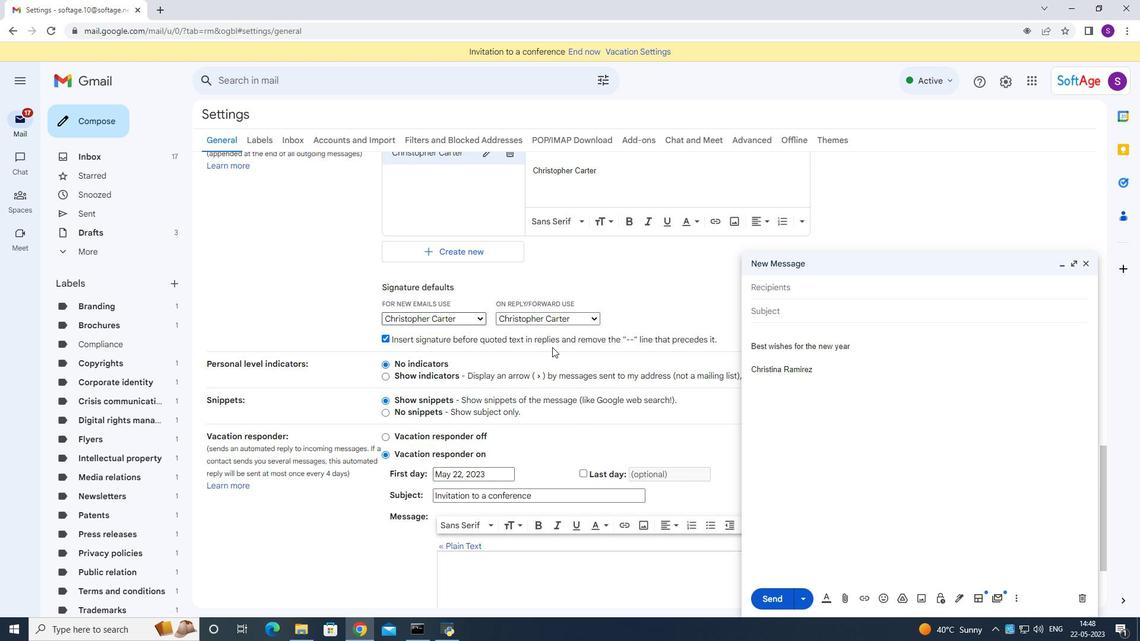
Action: Mouse scrolled (642, 368) with delta (0, 0)
Screenshot: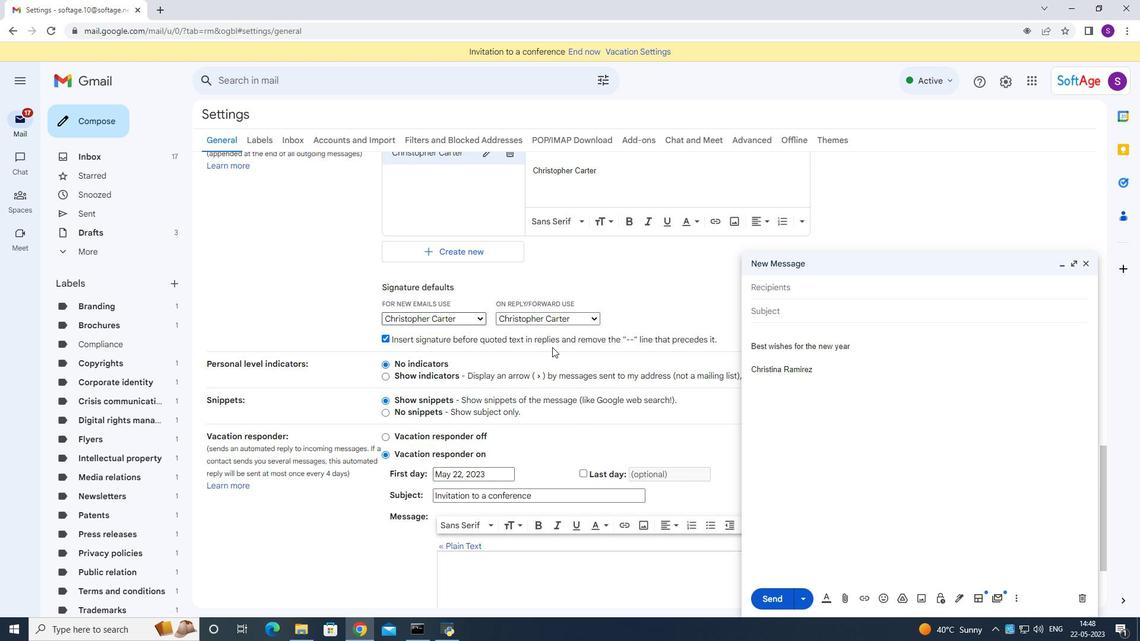
Action: Mouse moved to (578, 447)
Screenshot: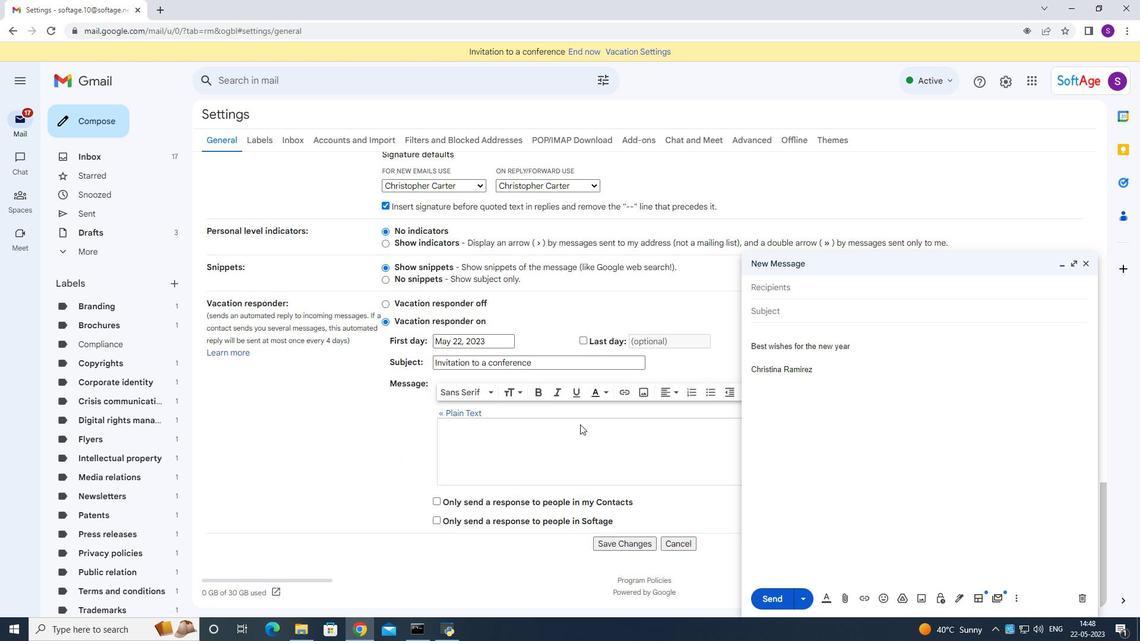 
Action: Mouse scrolled (578, 446) with delta (0, 0)
Screenshot: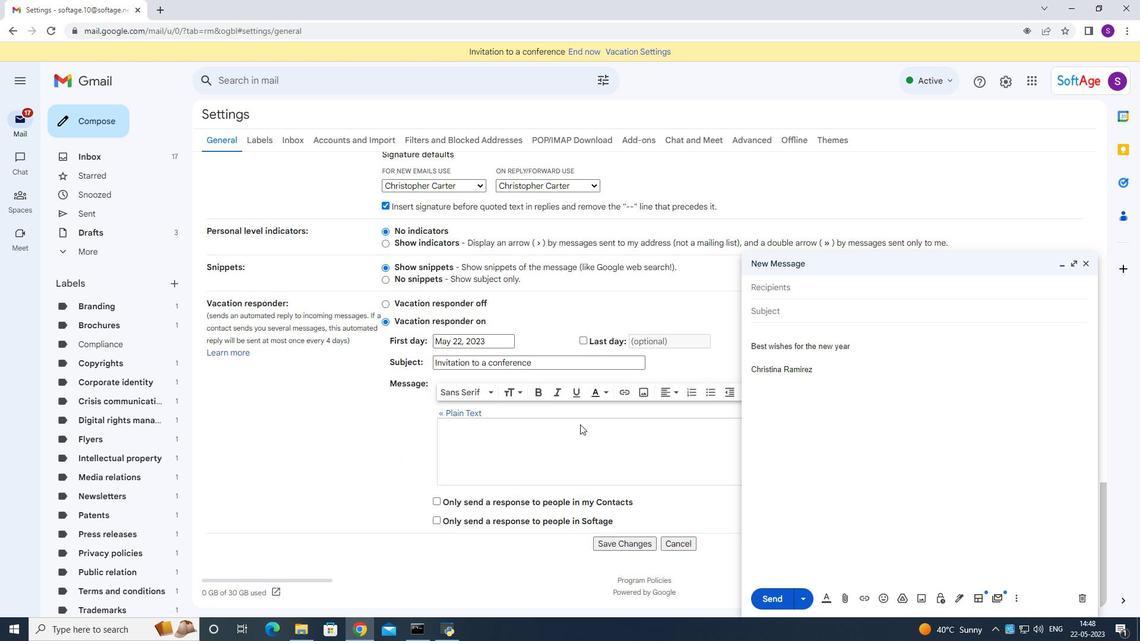 
Action: Mouse scrolled (578, 446) with delta (0, 0)
Screenshot: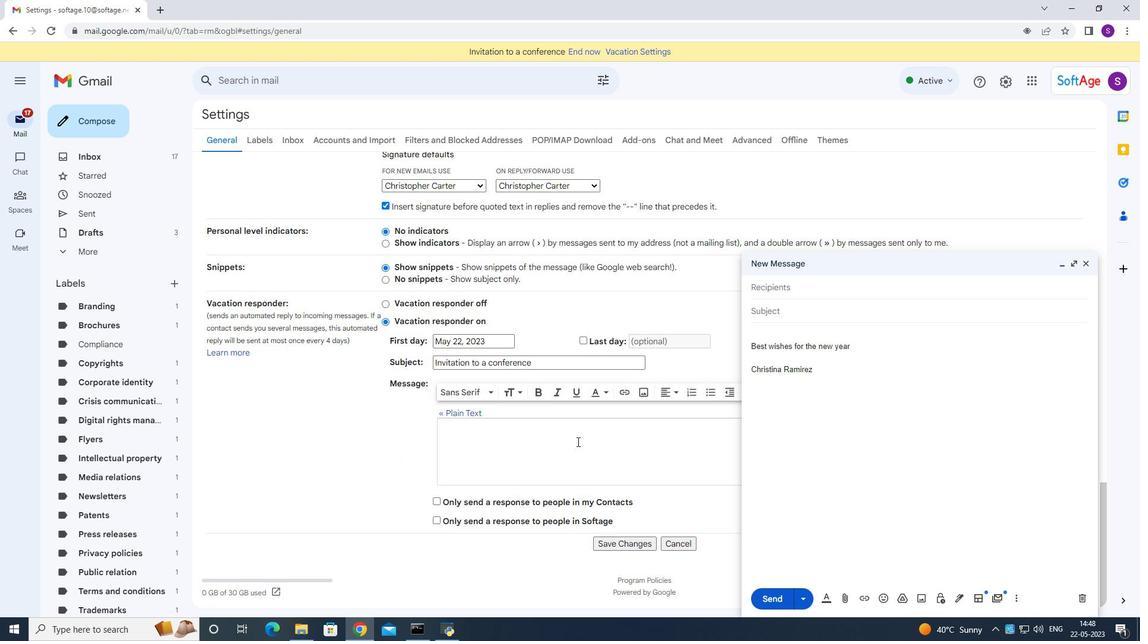 
Action: Mouse moved to (578, 447)
Screenshot: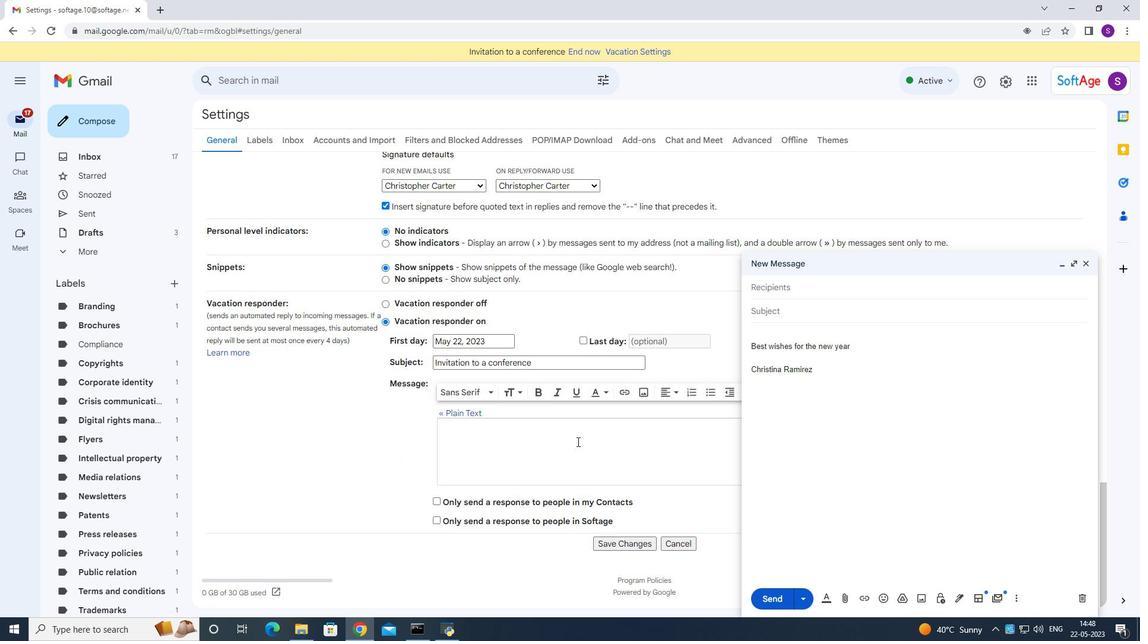 
Action: Mouse scrolled (578, 447) with delta (0, 0)
Screenshot: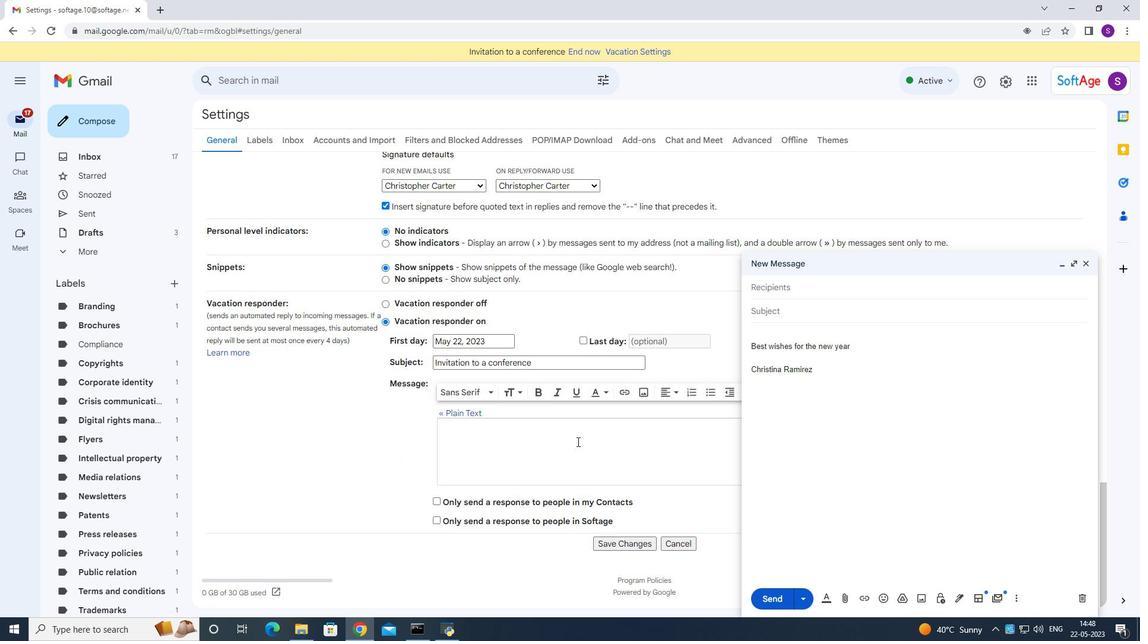 
Action: Mouse moved to (605, 547)
Screenshot: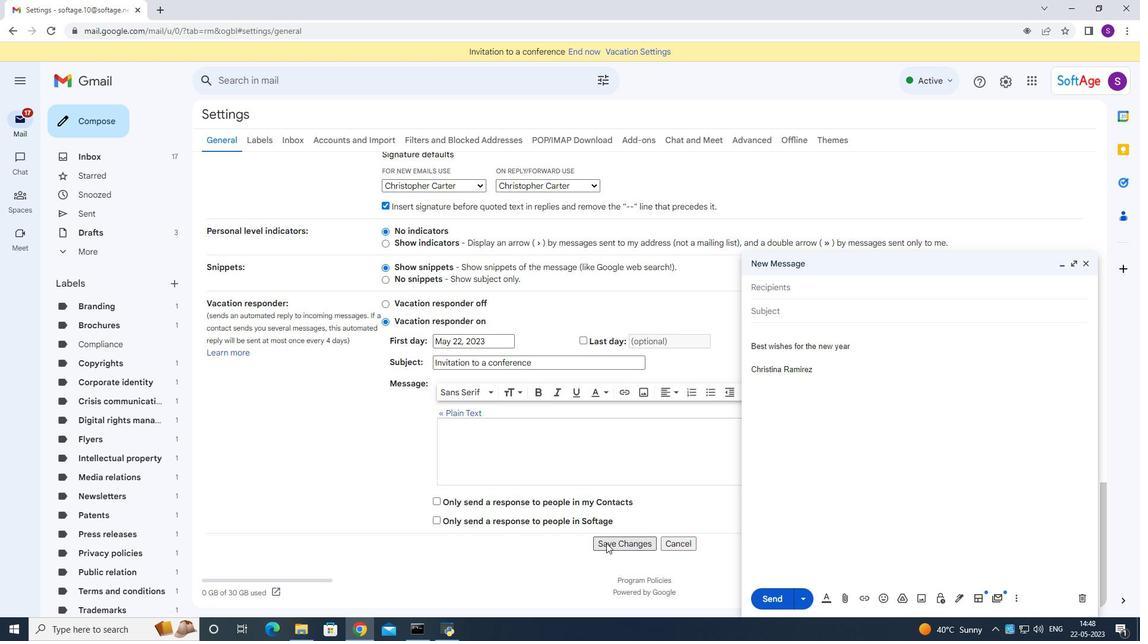 
Action: Mouse pressed left at (605, 547)
Screenshot: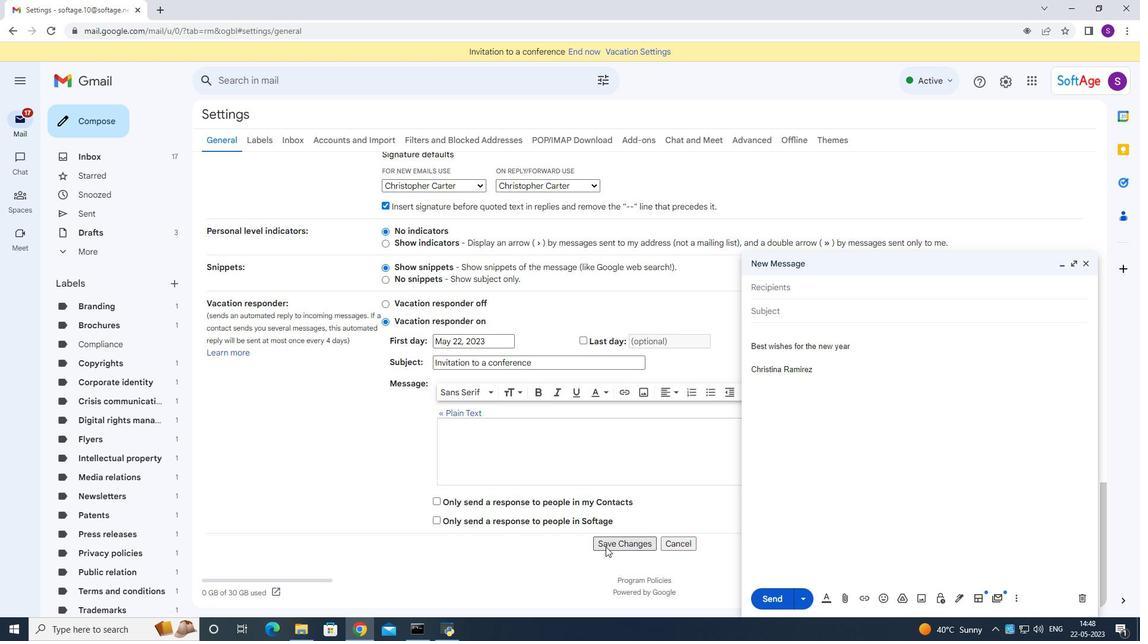 
Action: Mouse moved to (1086, 263)
Screenshot: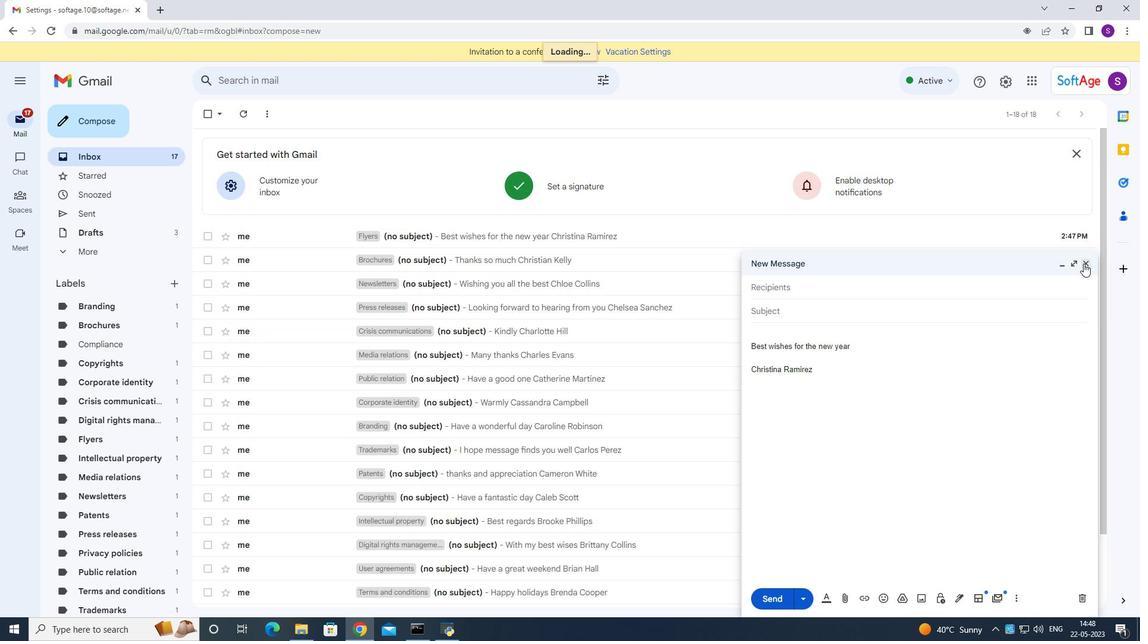 
Action: Mouse pressed left at (1086, 263)
Screenshot: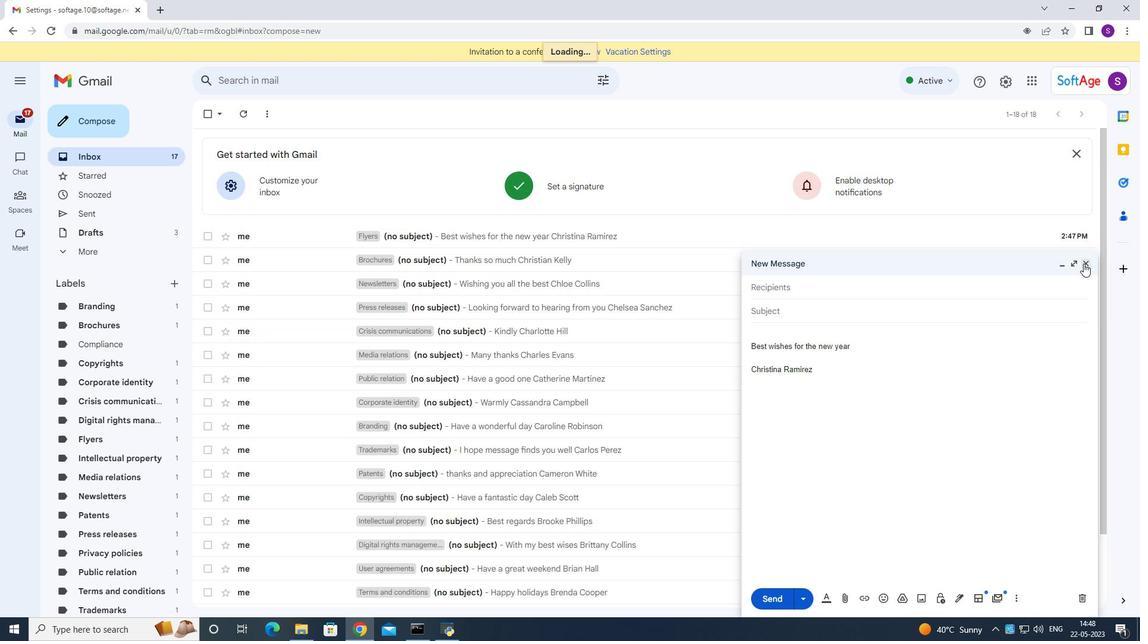 
Action: Mouse moved to (57, 122)
Screenshot: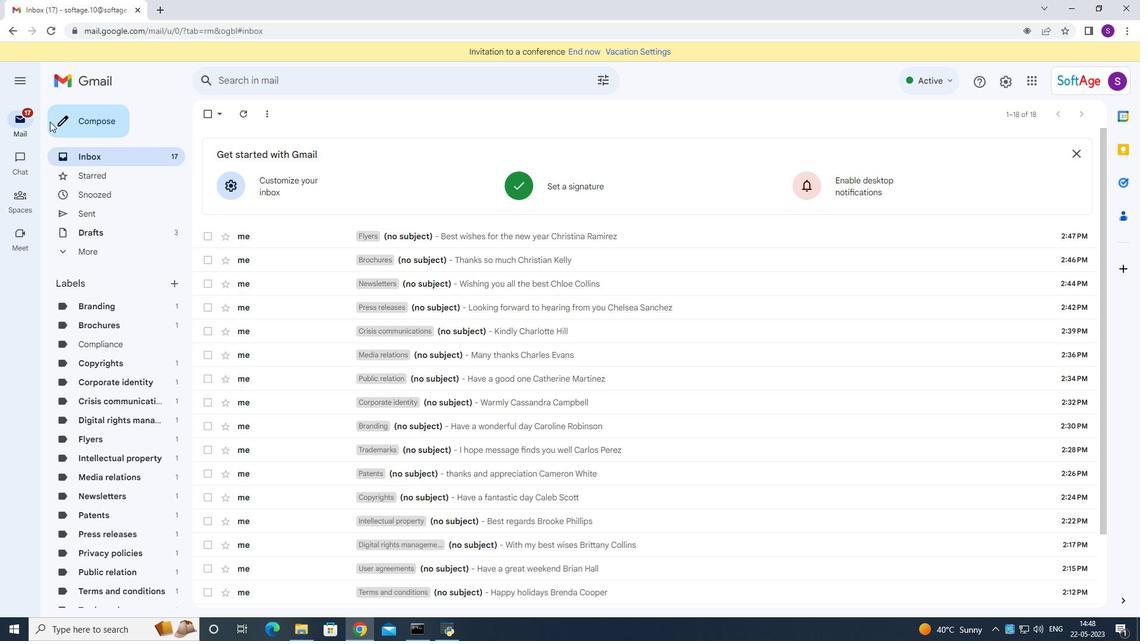
Action: Mouse pressed left at (57, 122)
Screenshot: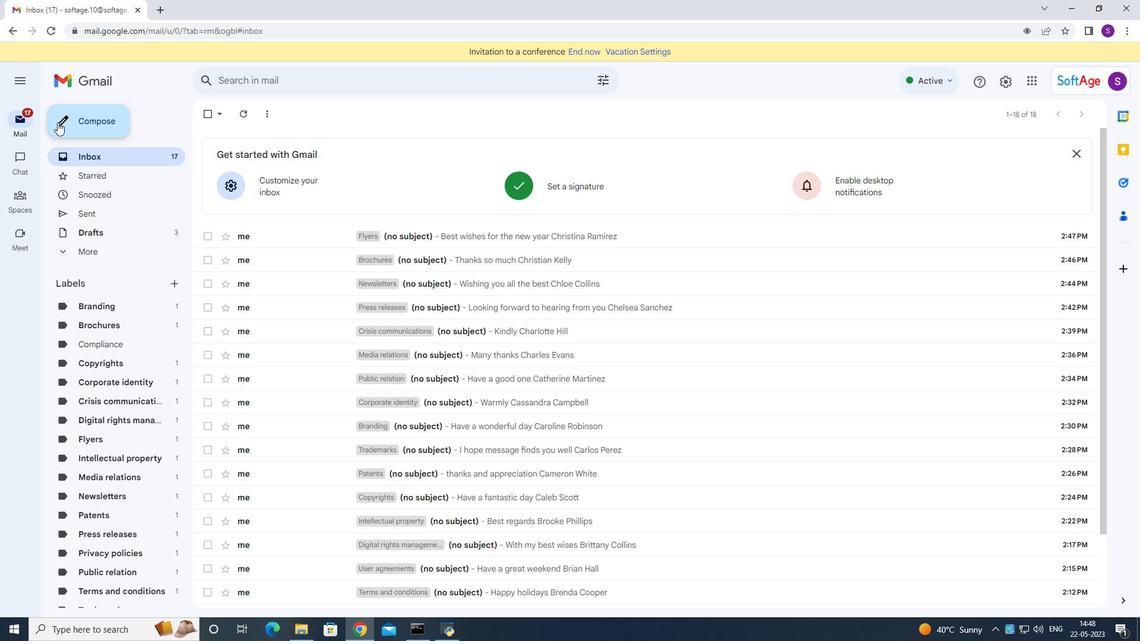 
Action: Mouse moved to (740, 296)
Screenshot: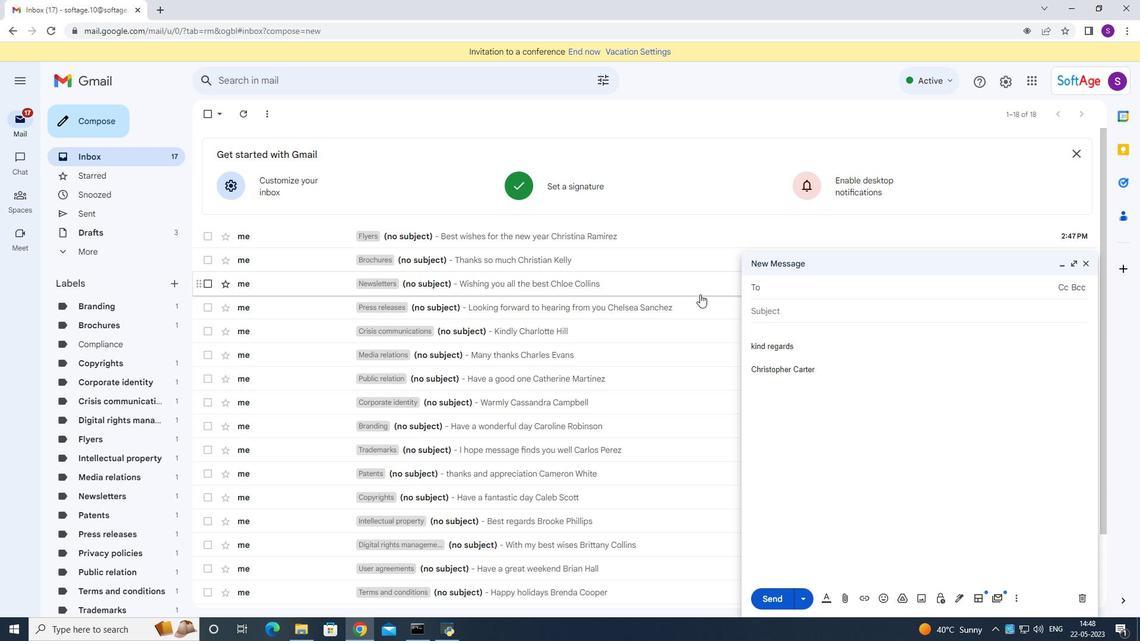 
Action: Key pressed <Key.shift>Softage.10<Key.shift>@softage.net
Screenshot: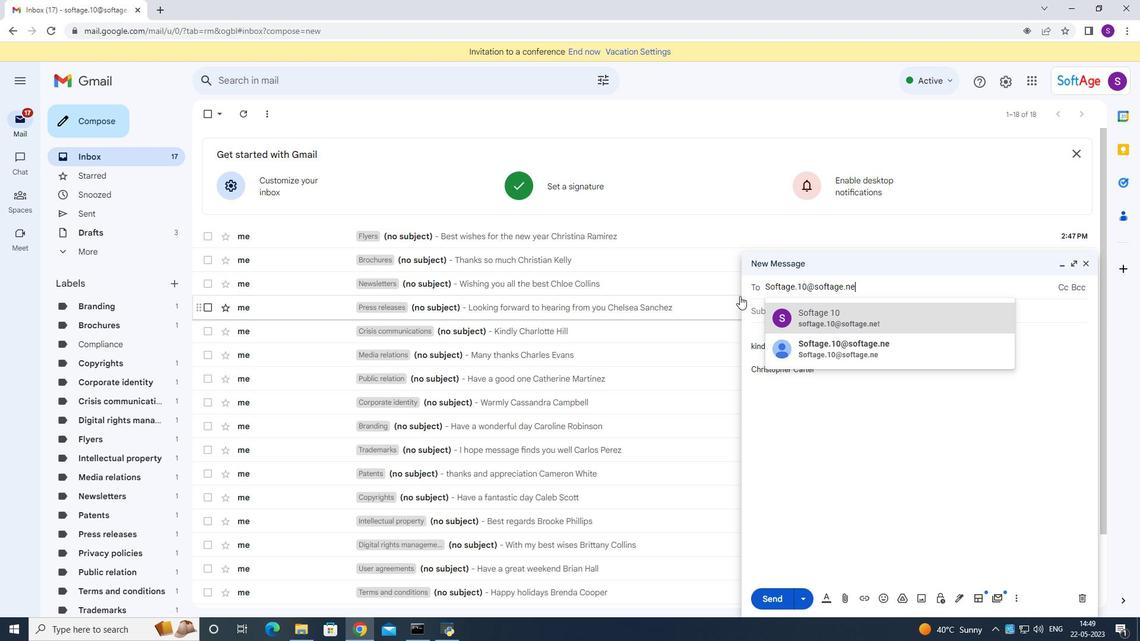 
Action: Mouse moved to (833, 319)
Screenshot: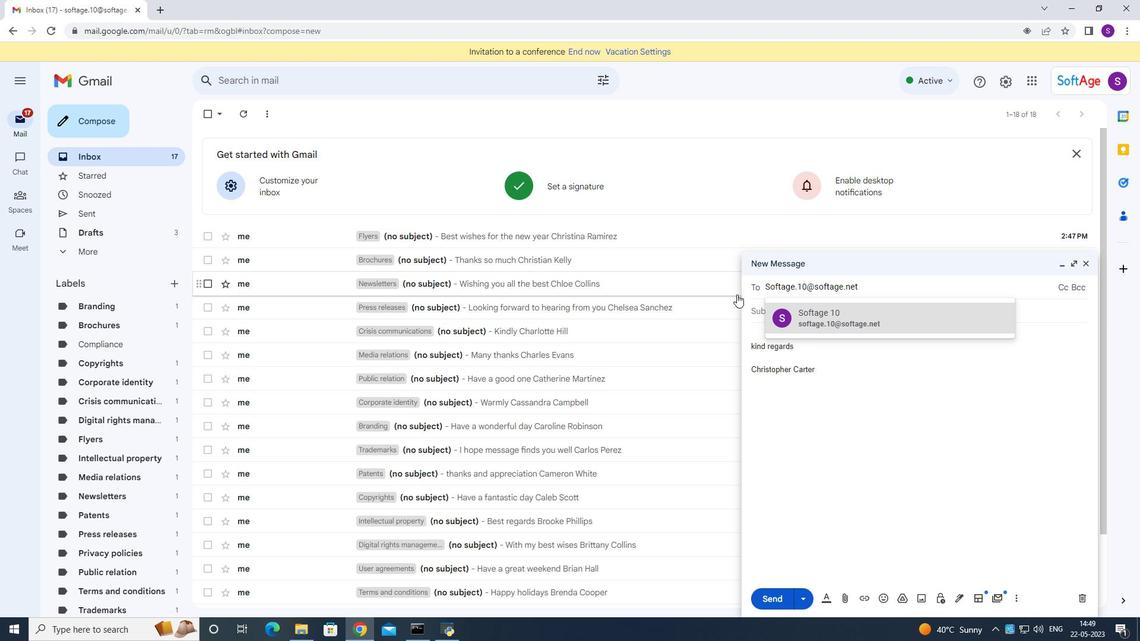 
Action: Mouse pressed left at (833, 319)
Screenshot: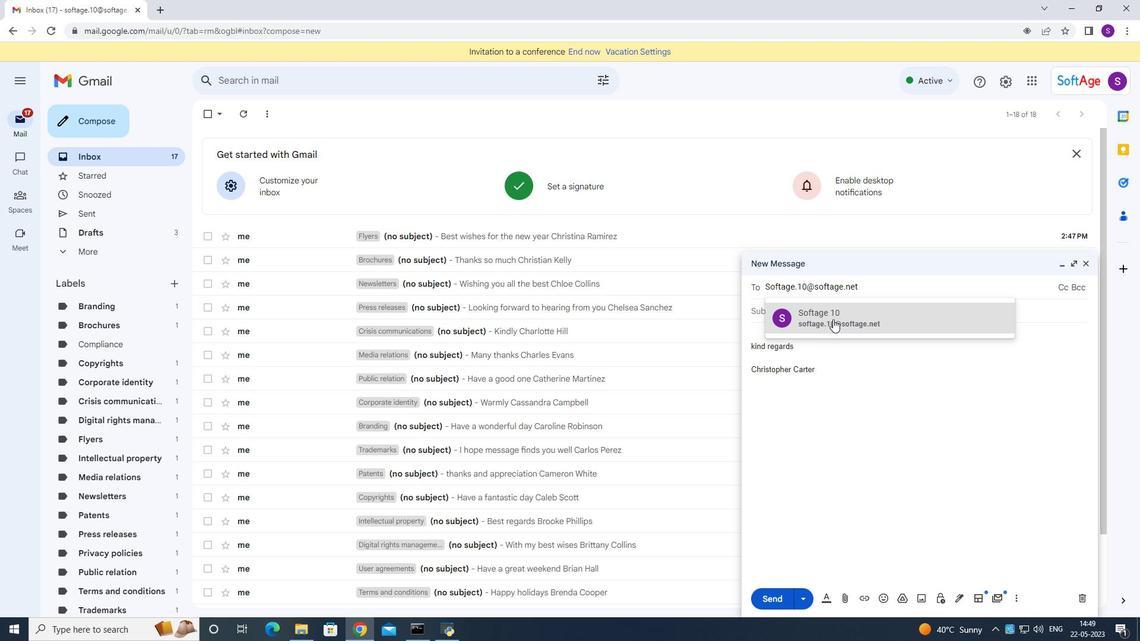 
Action: Mouse moved to (1015, 598)
Screenshot: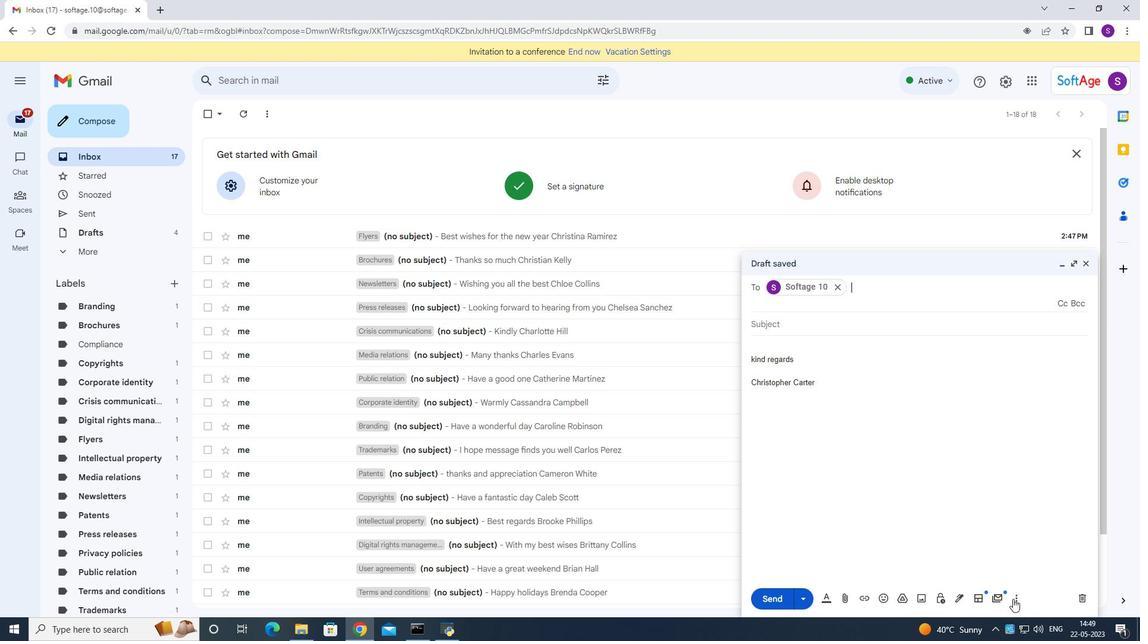 
Action: Mouse pressed left at (1015, 598)
Screenshot: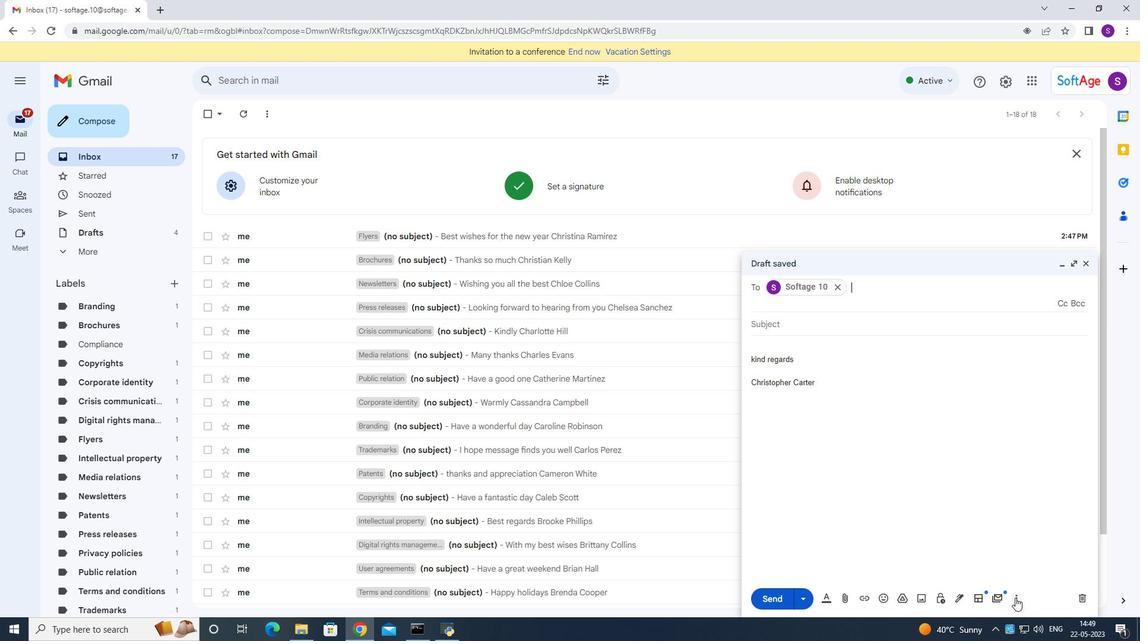 
Action: Mouse moved to (932, 495)
Screenshot: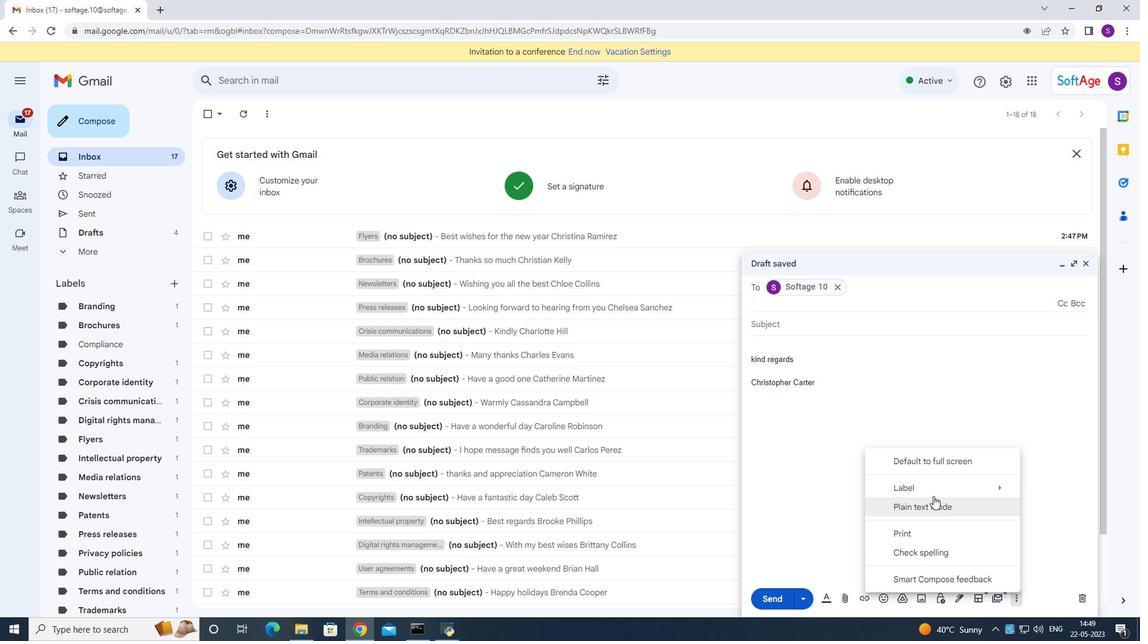 
Action: Mouse pressed left at (932, 495)
Screenshot: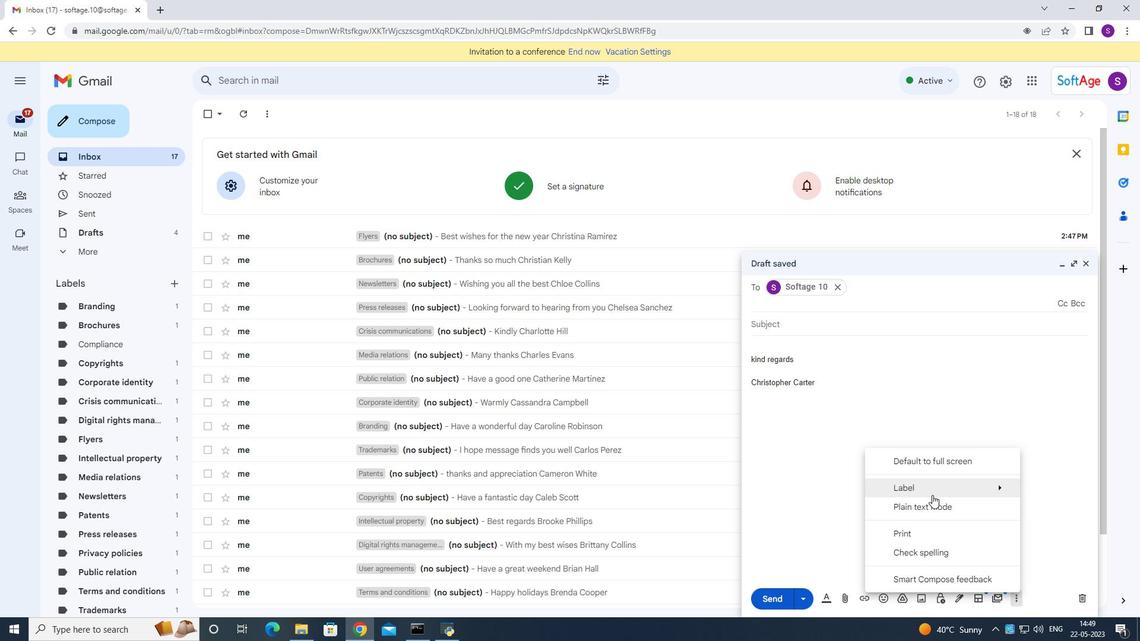 
Action: Mouse moved to (737, 456)
Screenshot: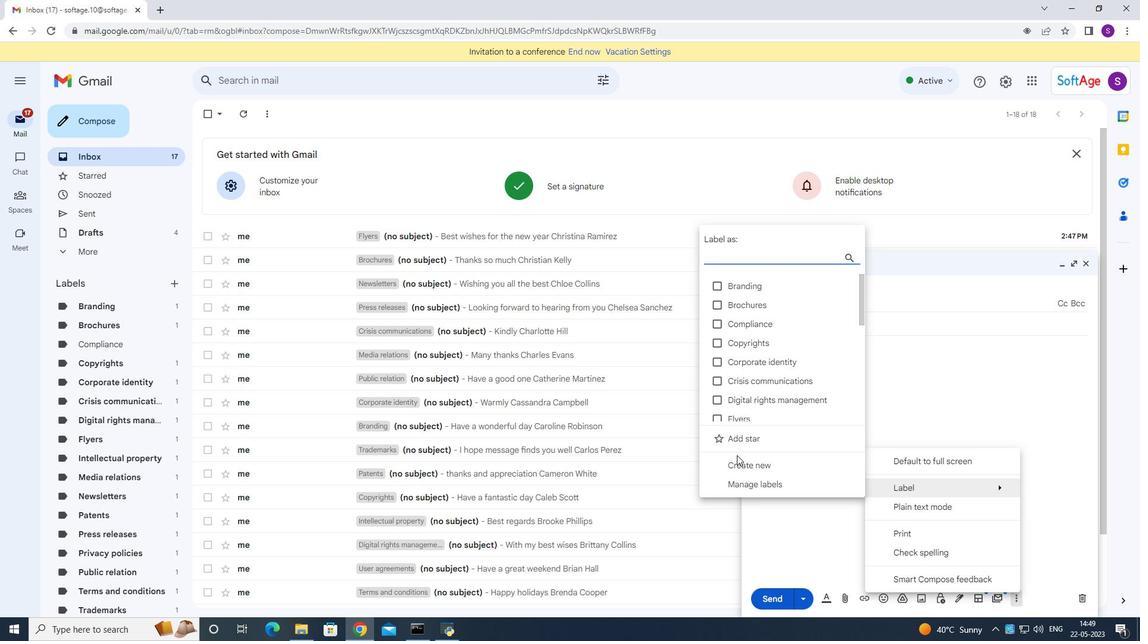
Action: Mouse pressed left at (737, 456)
Screenshot: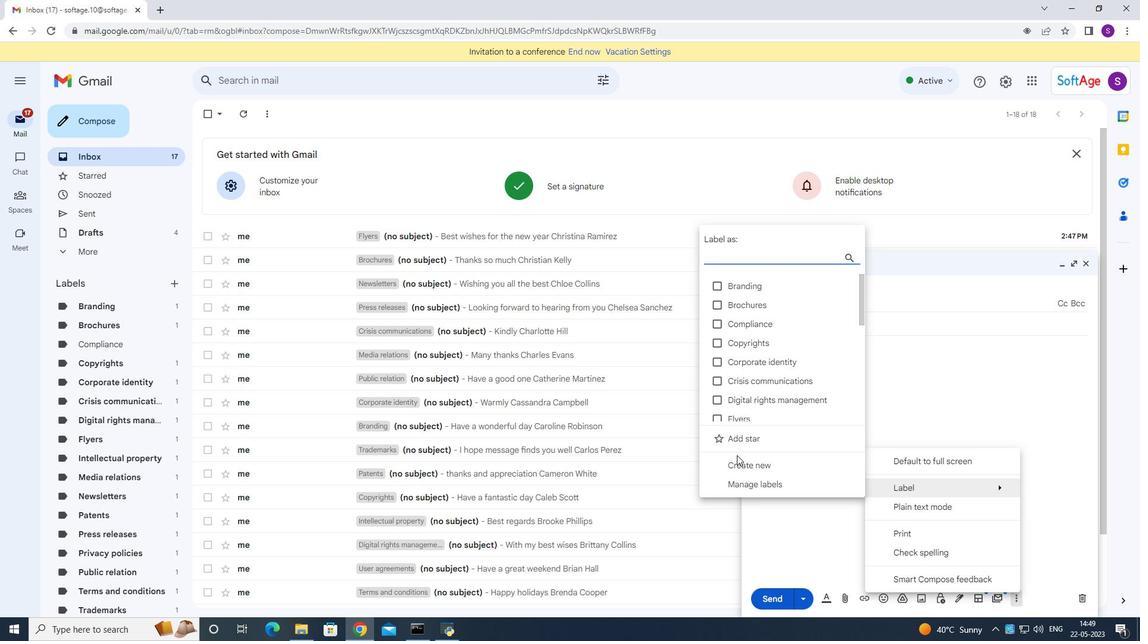 
Action: Mouse moved to (586, 355)
Screenshot: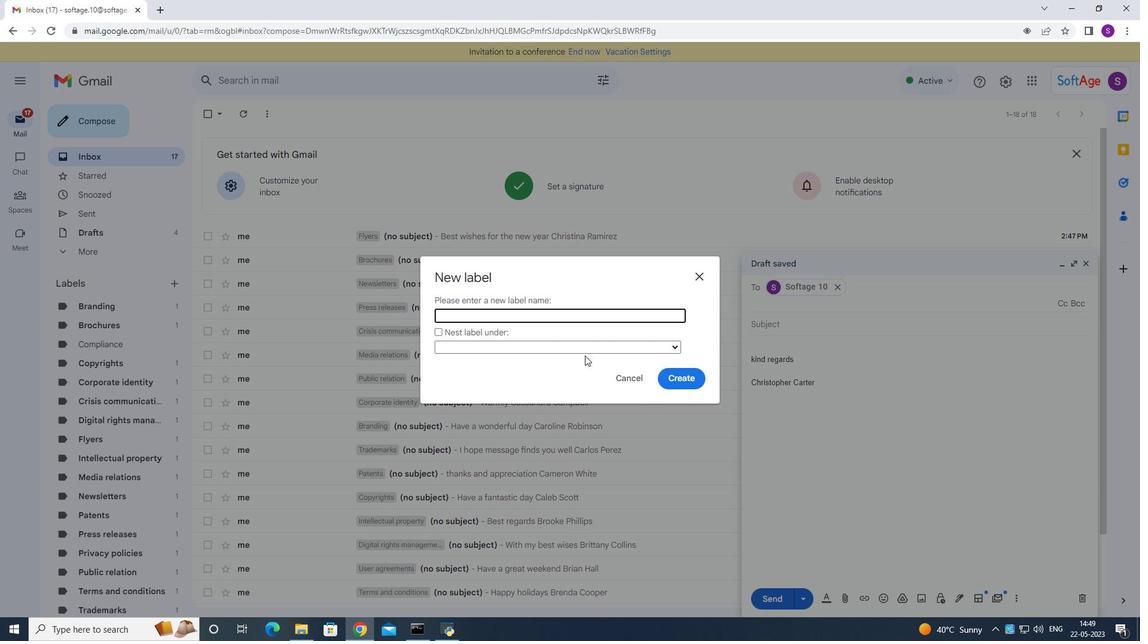
Action: Key pressed <Key.shift>Poster<Key.backspace><Key.backspace>ers<Key.space>
Screenshot: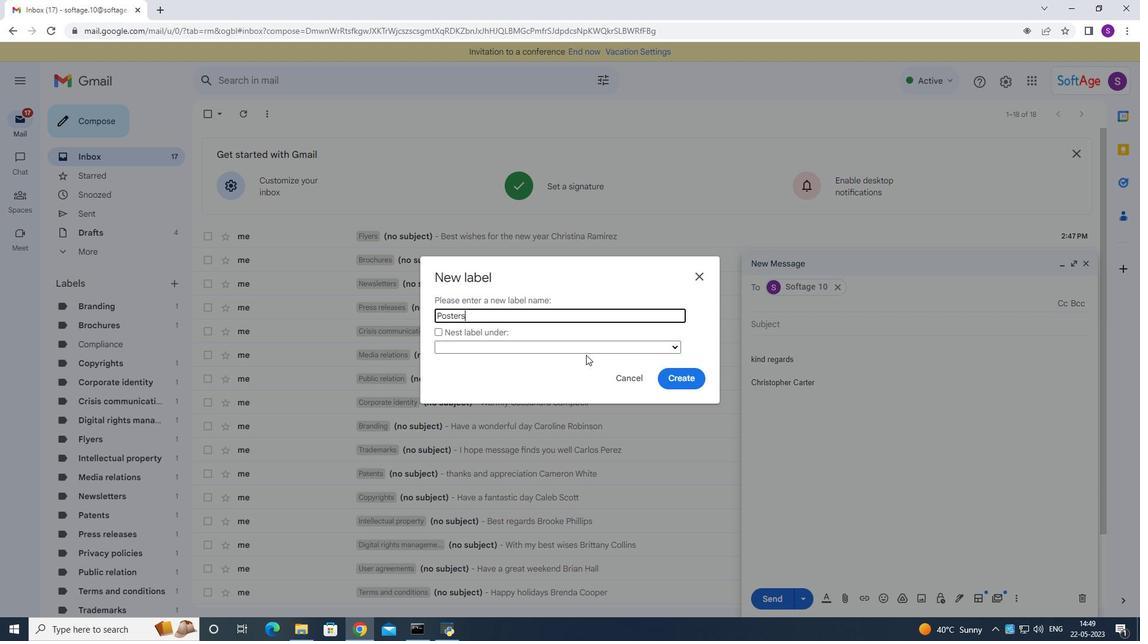 
Action: Mouse moved to (674, 377)
Screenshot: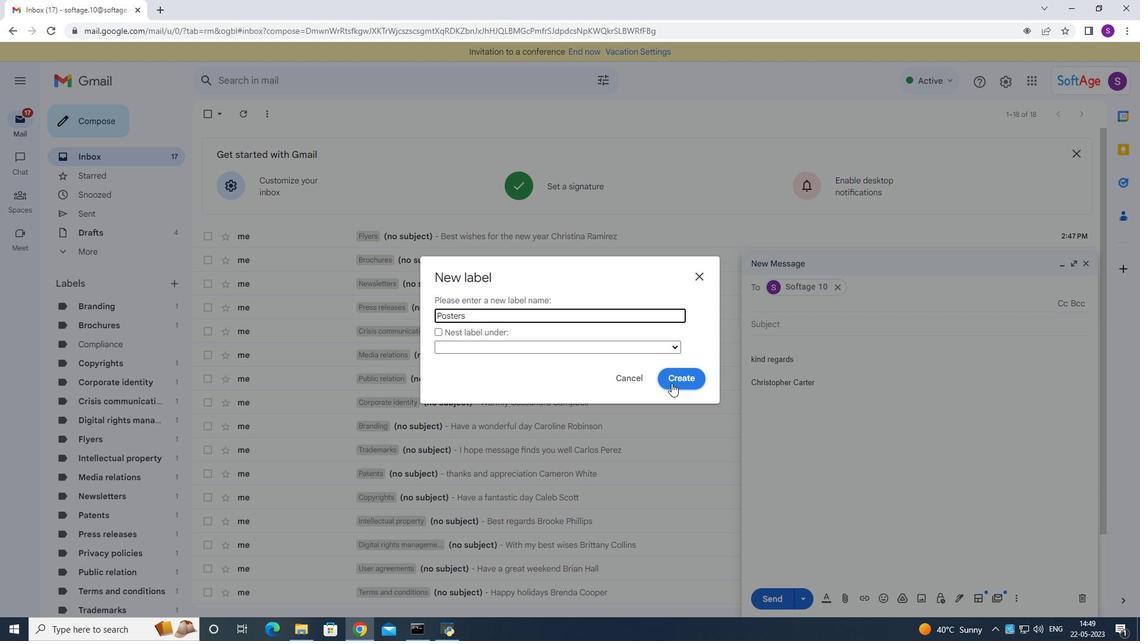 
Action: Mouse pressed left at (674, 377)
Screenshot: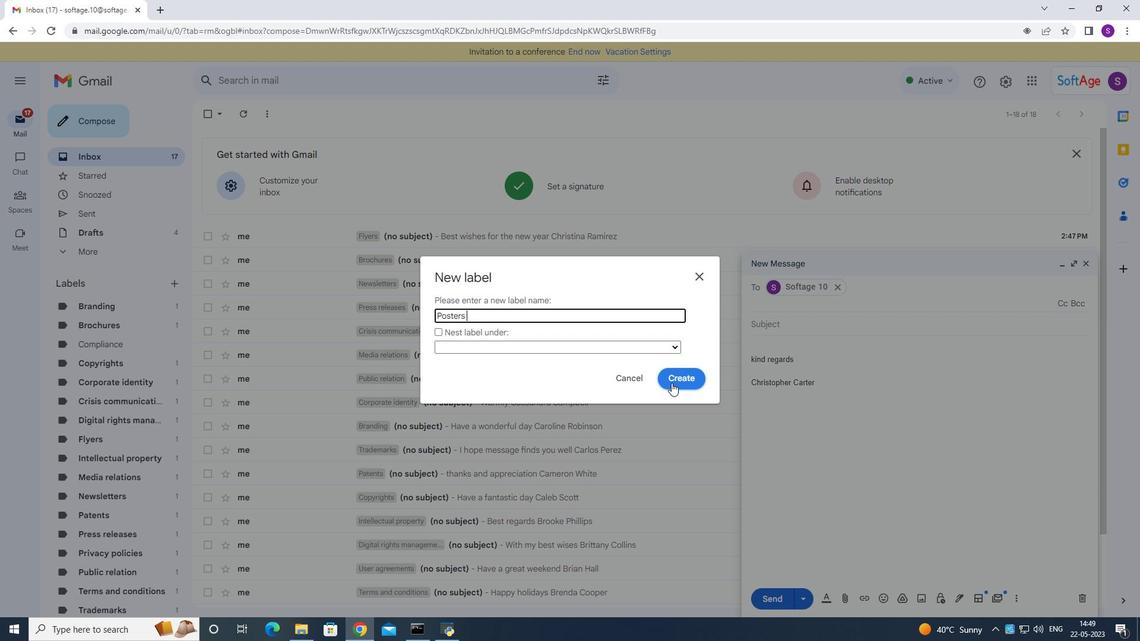 
Action: Mouse moved to (762, 598)
Screenshot: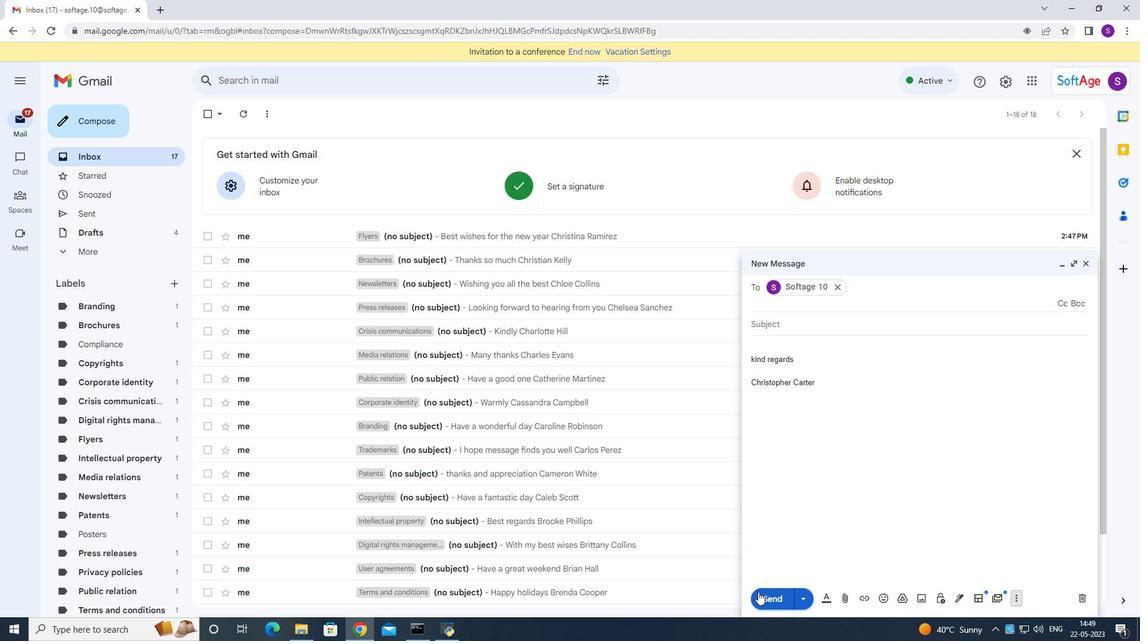 
Action: Mouse pressed left at (762, 598)
Screenshot: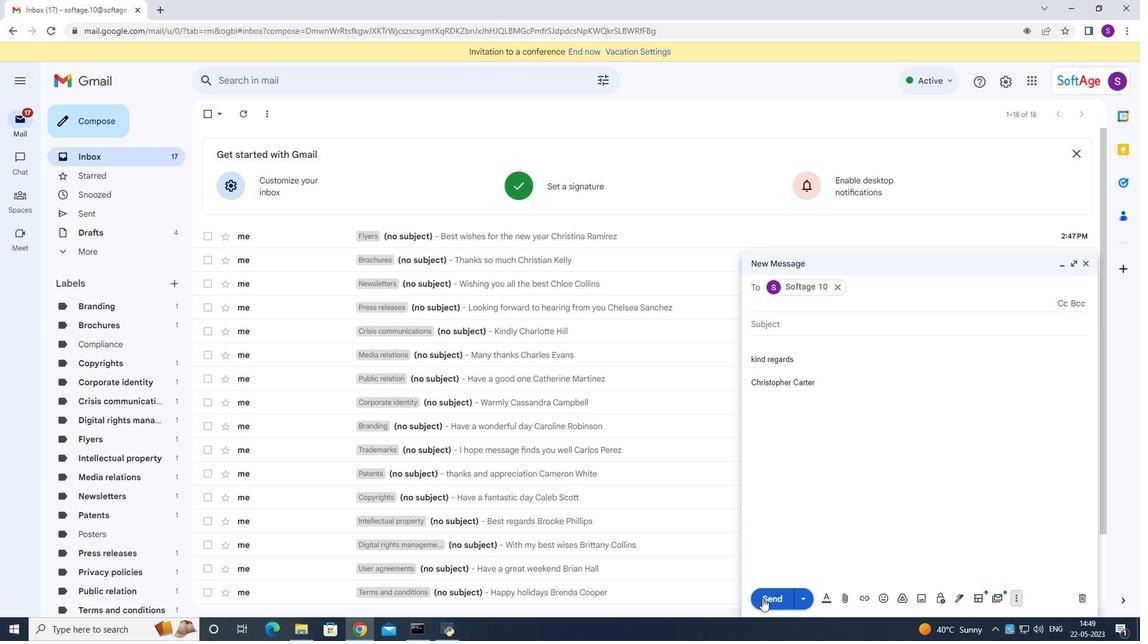 
Action: Mouse pressed left at (762, 598)
Screenshot: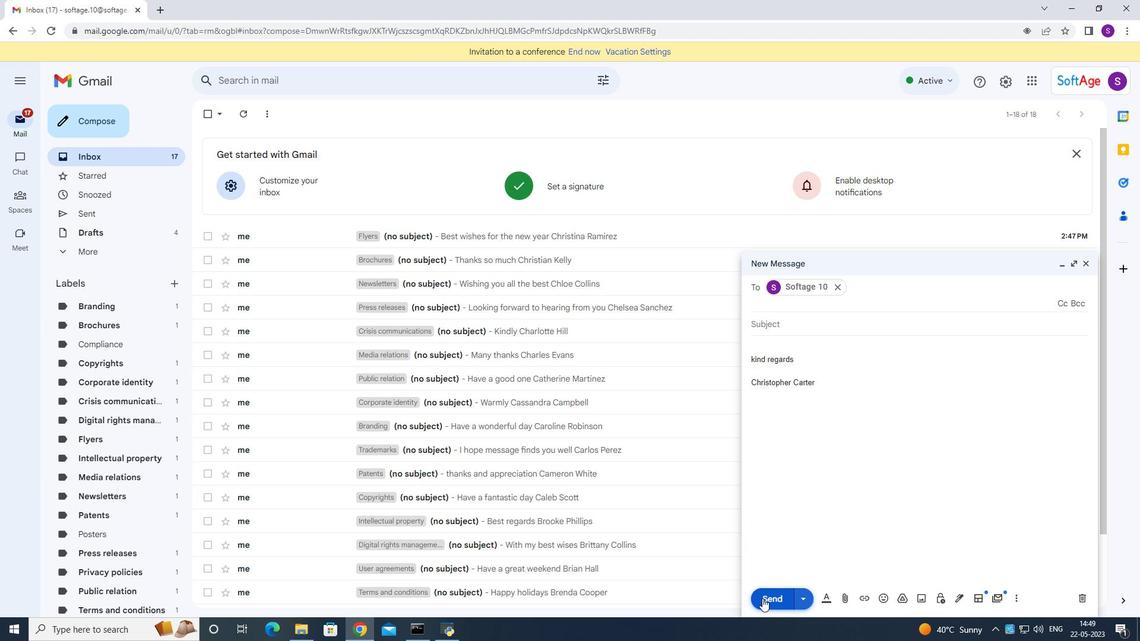 
Action: Mouse moved to (87, 117)
Screenshot: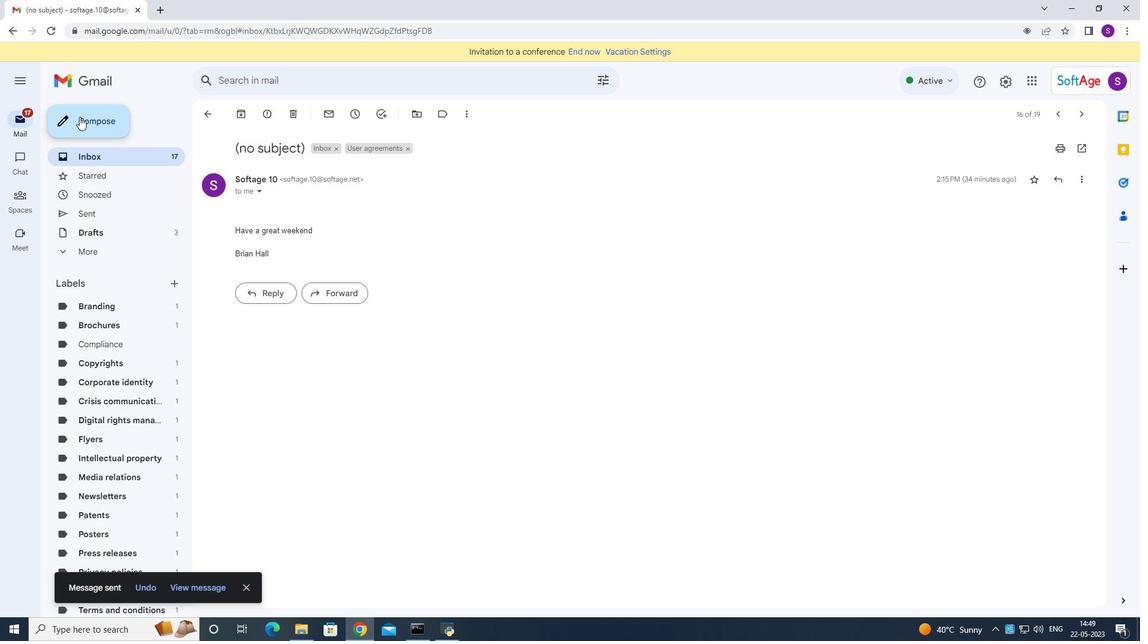 
